 Task: open an excel sheet and write heading  Budget Tracker. Add Descriptions in a column and its values below  'Salary, Rent, Dining Out, Internet Bill, Groceries, Utilities Bill, Gas & Savings. 'Add Categories in next column and its values below  Income, Housing, Food, Utilities, Food, Utilities, Transportation & Savings. Add amount in next column and its values below  $2,500, $800, $100, $50, $200, $100, $100, $50 & $500. Add Dates in next column and its values below  2023-05-01, 2023-05-05, 2023-05-10, 2023-05-15, 2023-05-19, 2023-05-22, 2023-05-25 & 2023-05-30. Add Income/ Expense in next column and its values below  Income, Expense, Expense, Expense, Expense, Expense, Expense & IncomeSave page DashboardReceiptLog
Action: Mouse moved to (47, 133)
Screenshot: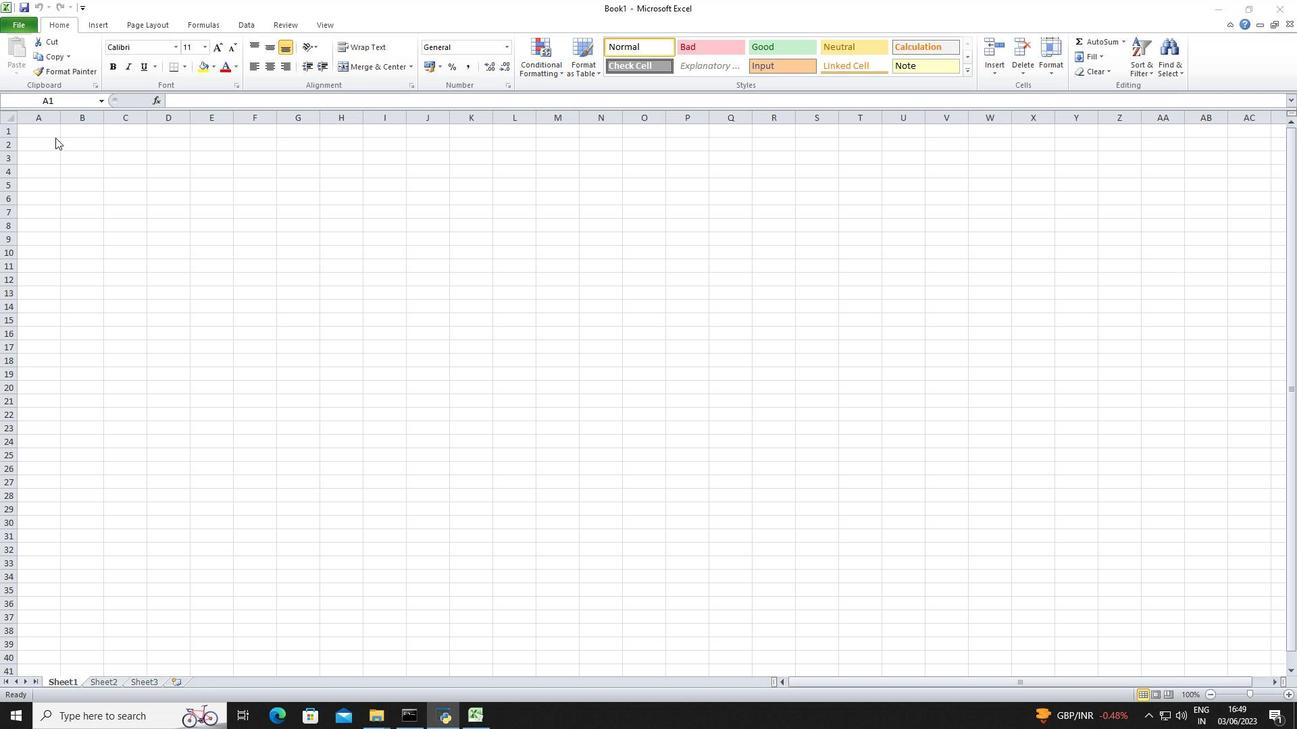 
Action: Mouse pressed left at (47, 133)
Screenshot: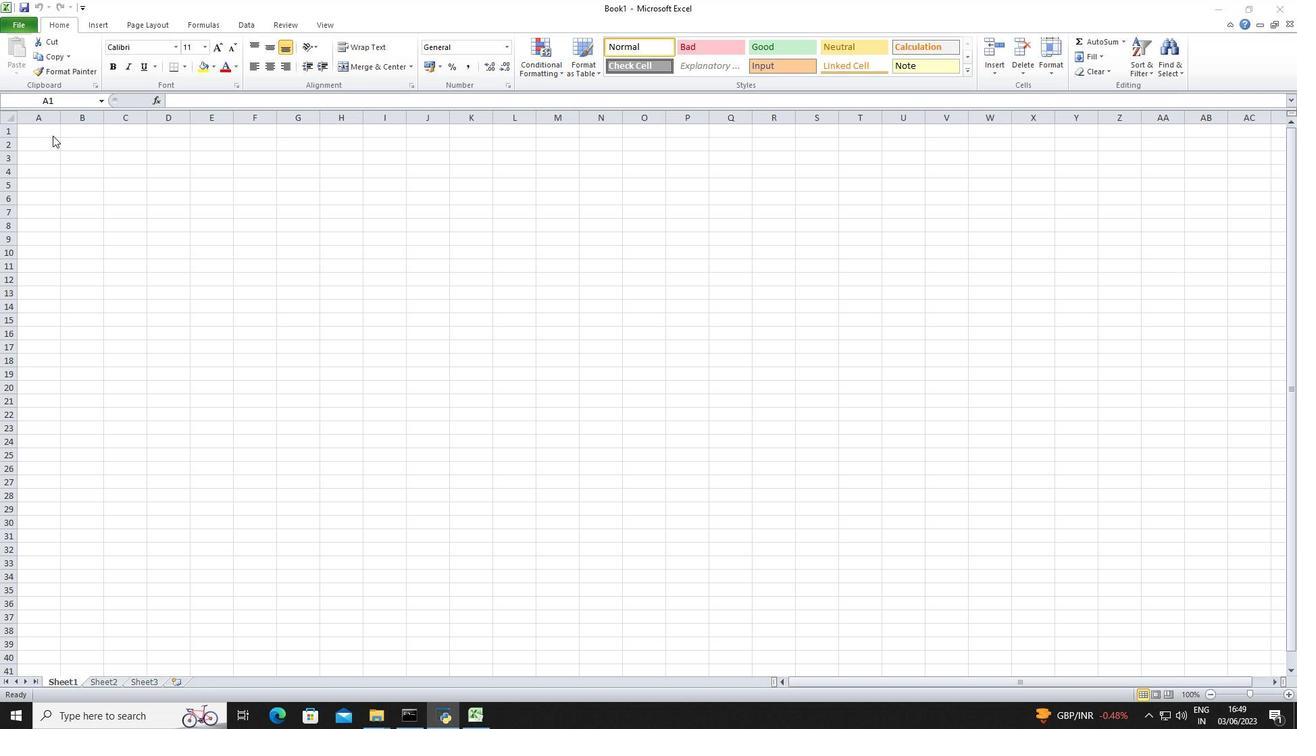 
Action: Key pressed <Key.shift>Budget<Key.space><Key.shift>Tracker<Key.down><Key.down><Key.shift>Descriptions<Key.down><Key.shift><Key.shift>Salary<Key.enter><Key.shift><Key.shift><Key.shift><Key.shift><Key.shift><Key.shift><Key.shift><Key.shift><Key.shift><Key.shift><Key.shift><Key.shift><Key.shift><Key.shift><Key.shift><Key.shift><Key.shift><Key.shift>Rent<Key.enter><Key.shift><Key.shift><Key.shift>Dining<Key.space><Key.shift>out<Key.backspace><Key.backspace><Key.backspace><Key.shift>Out<Key.enter><Key.shift>Internet<Key.space><Key.shift>Bill<Key.enter><Key.shift>Groceries<Key.enter><Key.shift>Utilities<Key.space><Key.shift>Bill<Key.enter><Key.shift><Key.shift><Key.shift>Gas<Key.enter><Key.shift>Savings<Key.down><Key.right><Key.right><Key.up><Key.up><Key.up><Key.up><Key.up><Key.up><Key.up><Key.up><Key.up><Key.shift>Amount<Key.down>2500<Key.down>800<Key.down>100<Key.down>50<Key.down>200<Key.down>100<Key.down>100<Key.down>50<Key.down>500<Key.up><Key.up><Key.down><Key.down><Key.backspace><Key.up><Key.right><Key.up><Key.up><Key.up><Key.up><Key.up><Key.up><Key.up><Key.right><Key.up><Key.shift>Dates
Screenshot: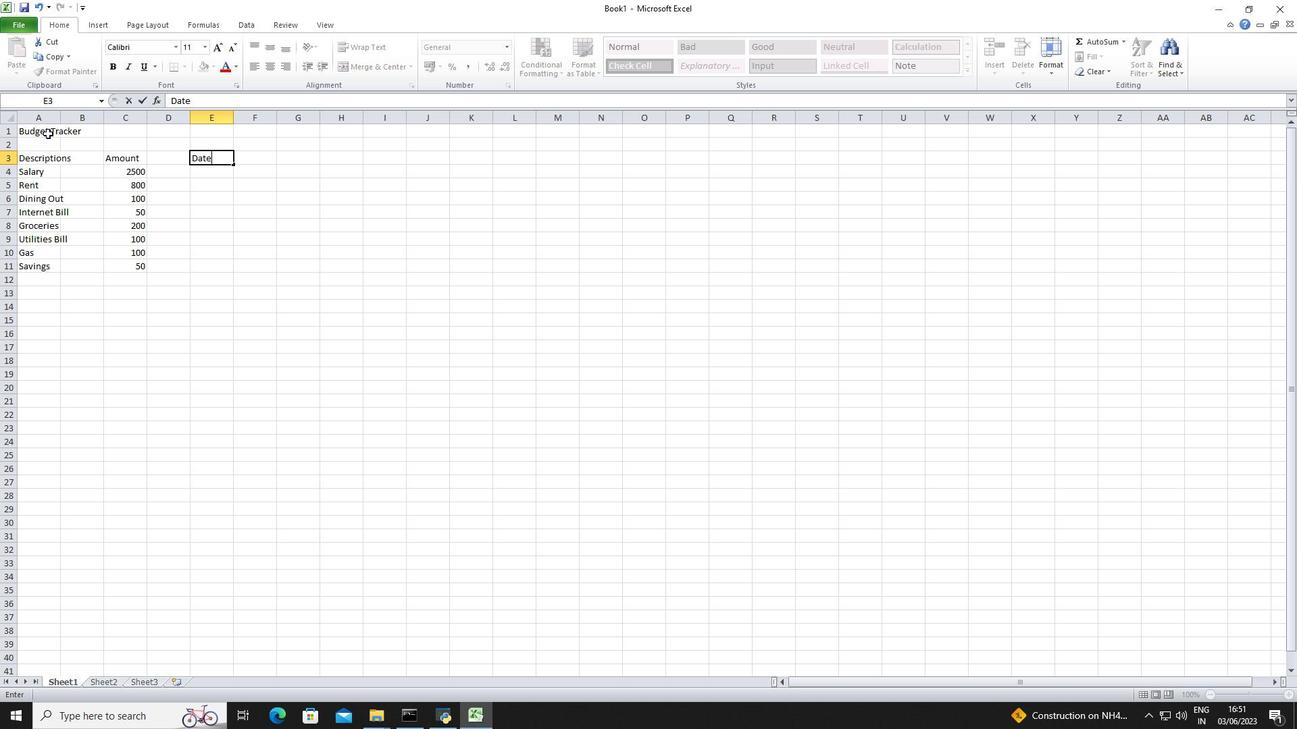 
Action: Mouse moved to (115, 171)
Screenshot: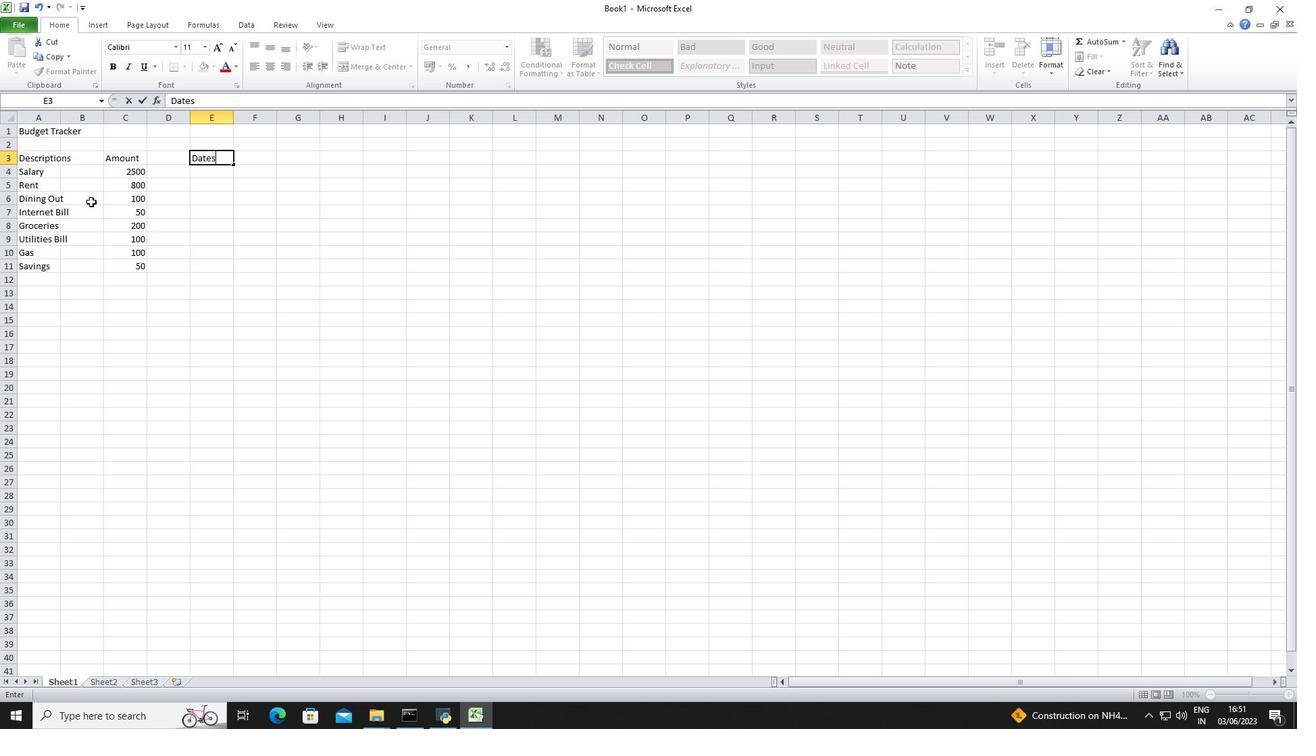 
Action: Mouse pressed left at (115, 171)
Screenshot: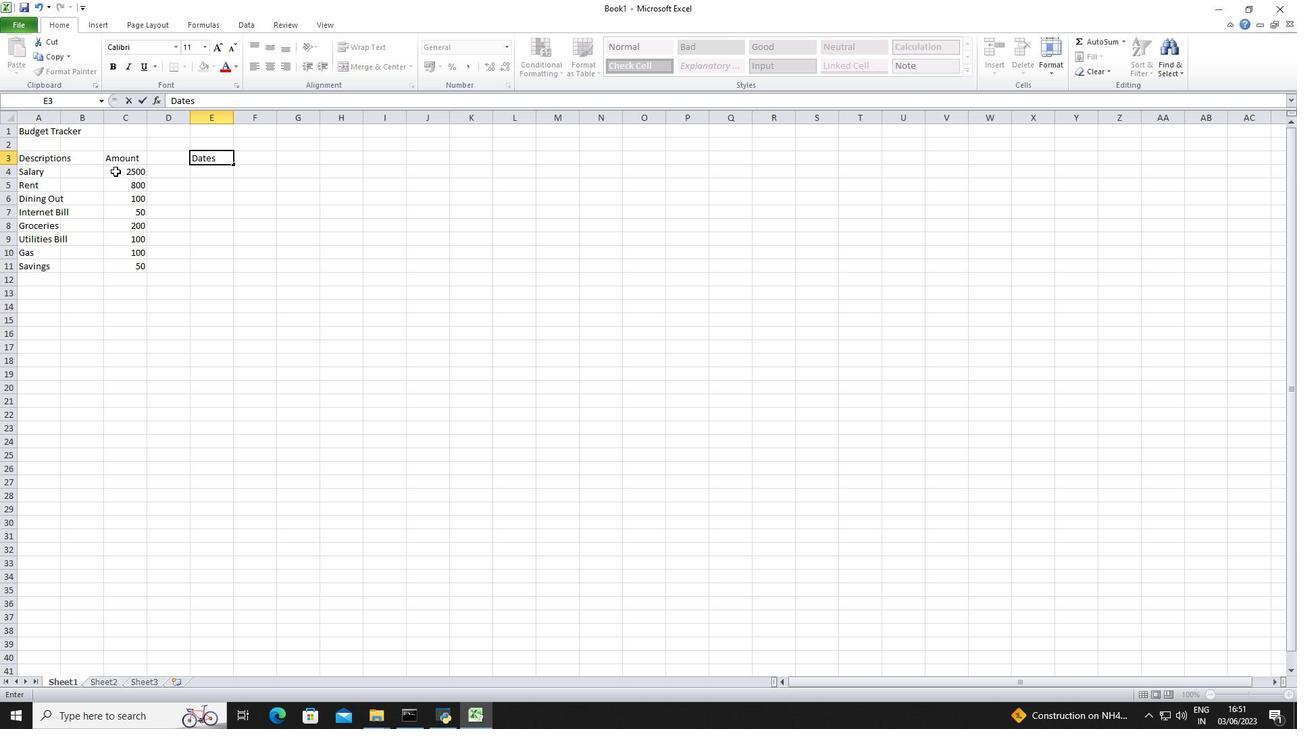 
Action: Mouse moved to (506, 47)
Screenshot: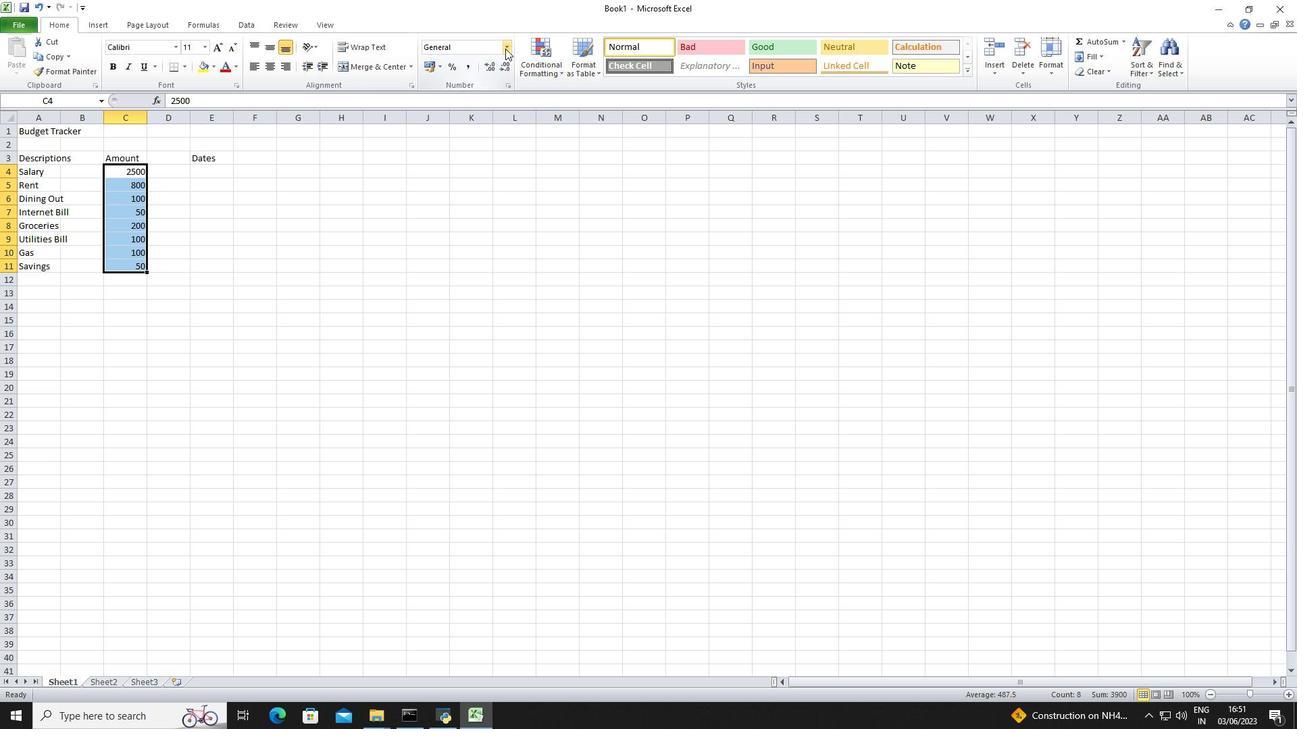 
Action: Mouse pressed left at (506, 47)
Screenshot: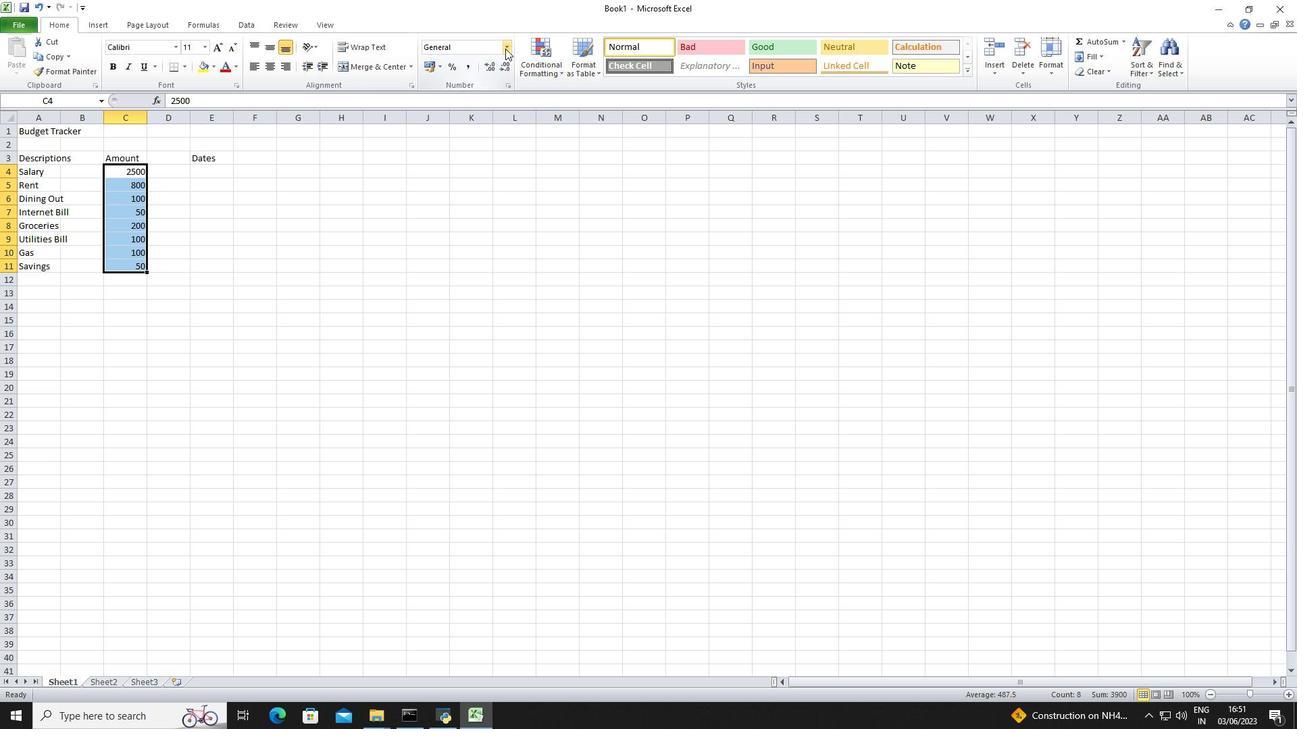 
Action: Mouse moved to (493, 384)
Screenshot: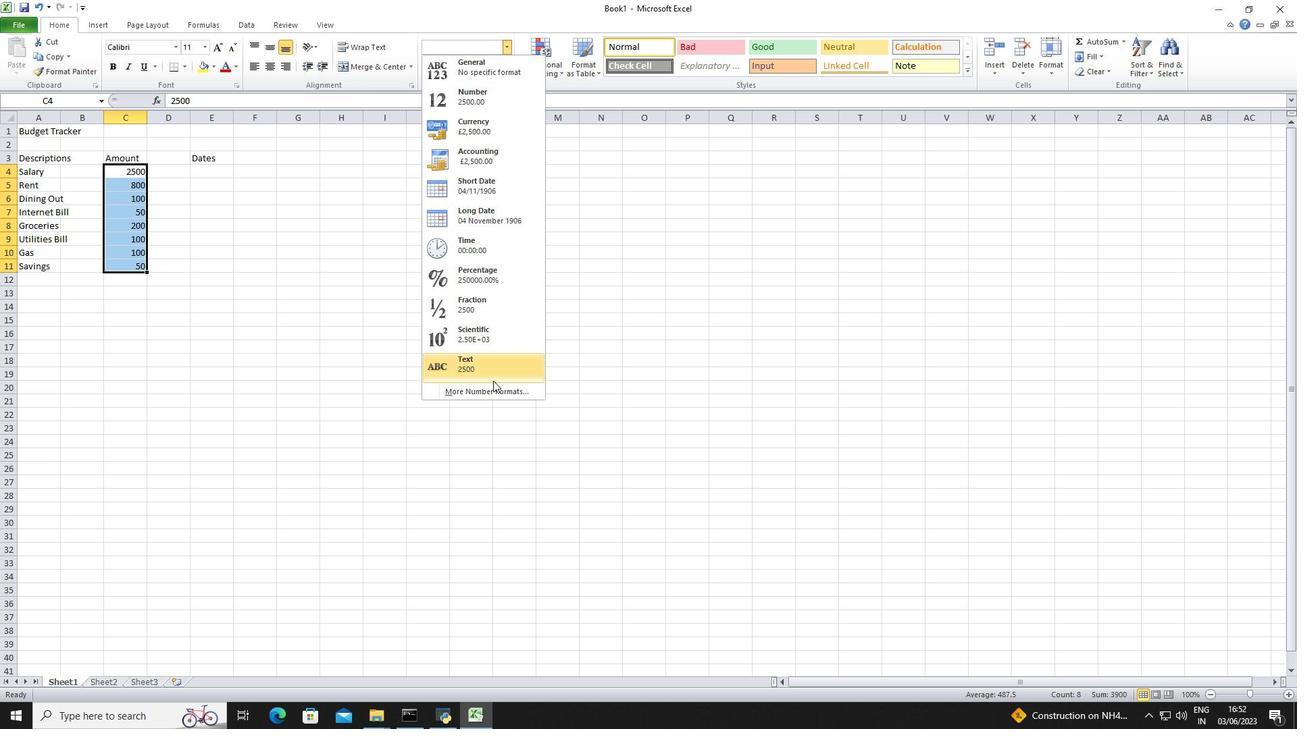 
Action: Mouse pressed left at (493, 384)
Screenshot: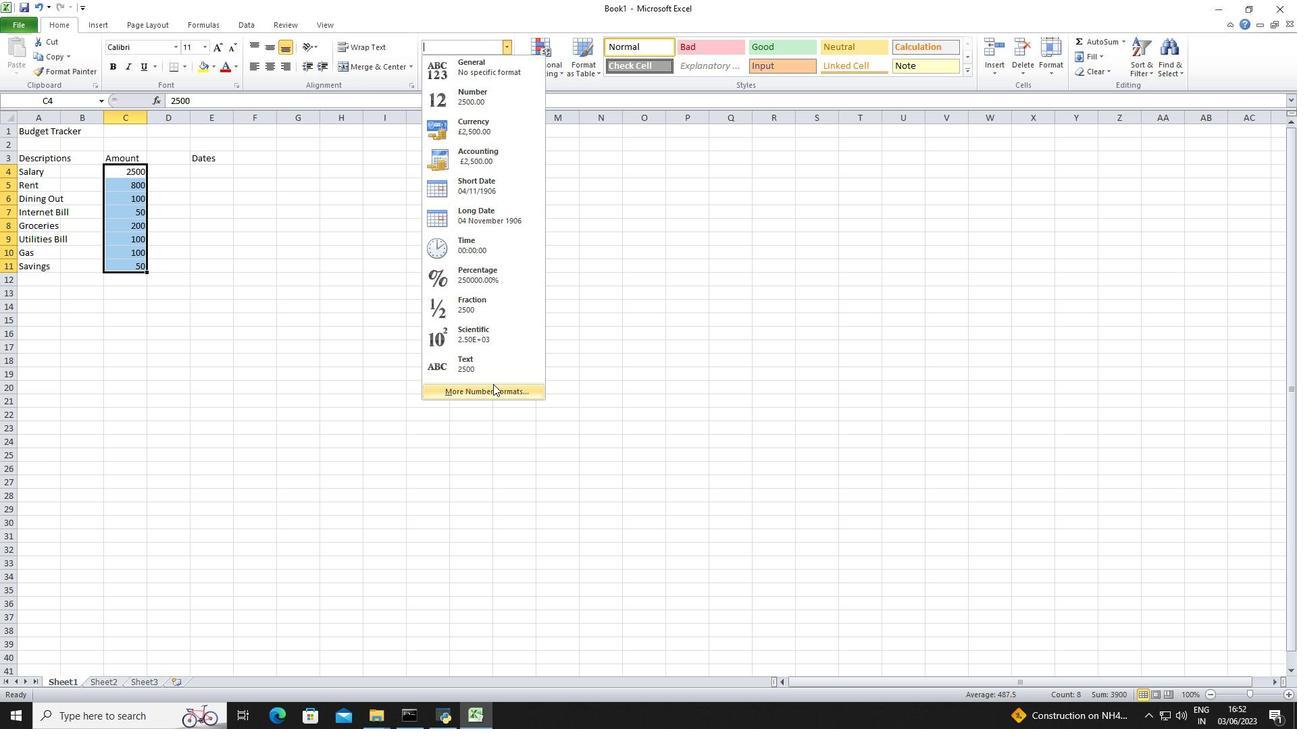 
Action: Mouse moved to (189, 251)
Screenshot: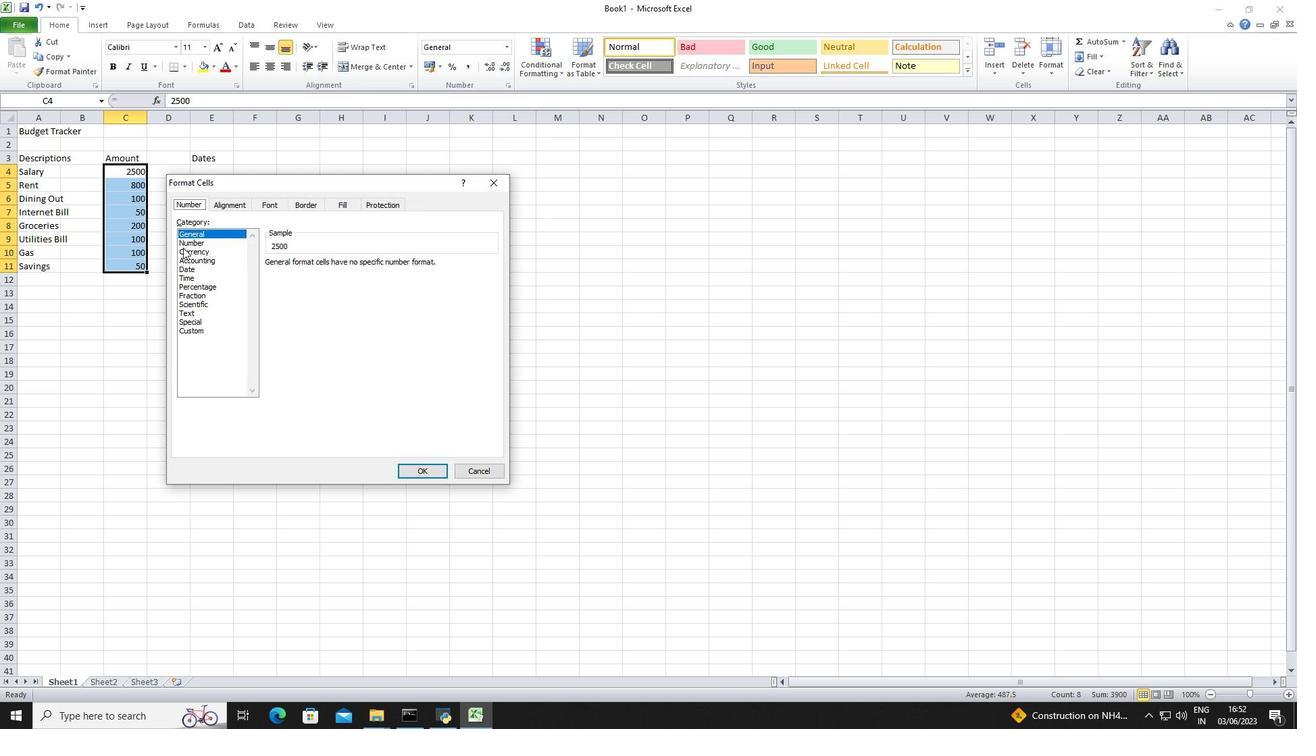 
Action: Mouse pressed left at (189, 251)
Screenshot: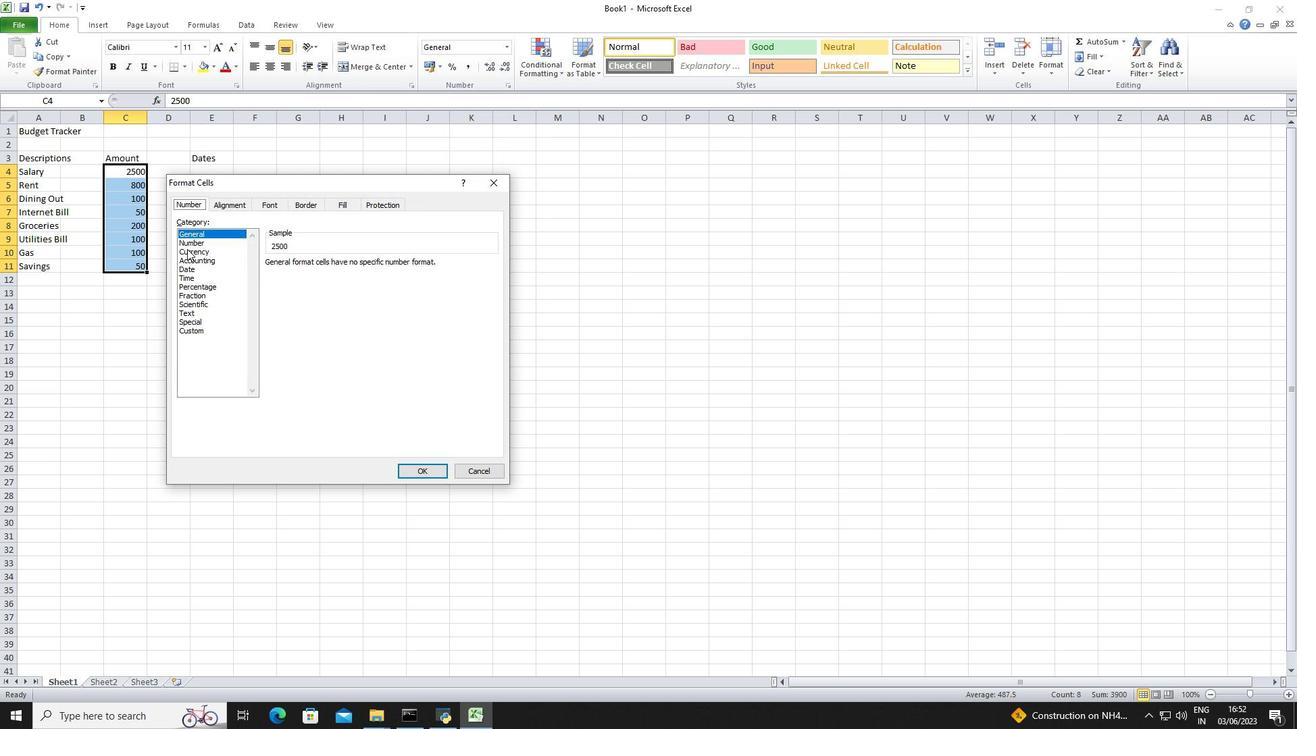 
Action: Mouse moved to (354, 266)
Screenshot: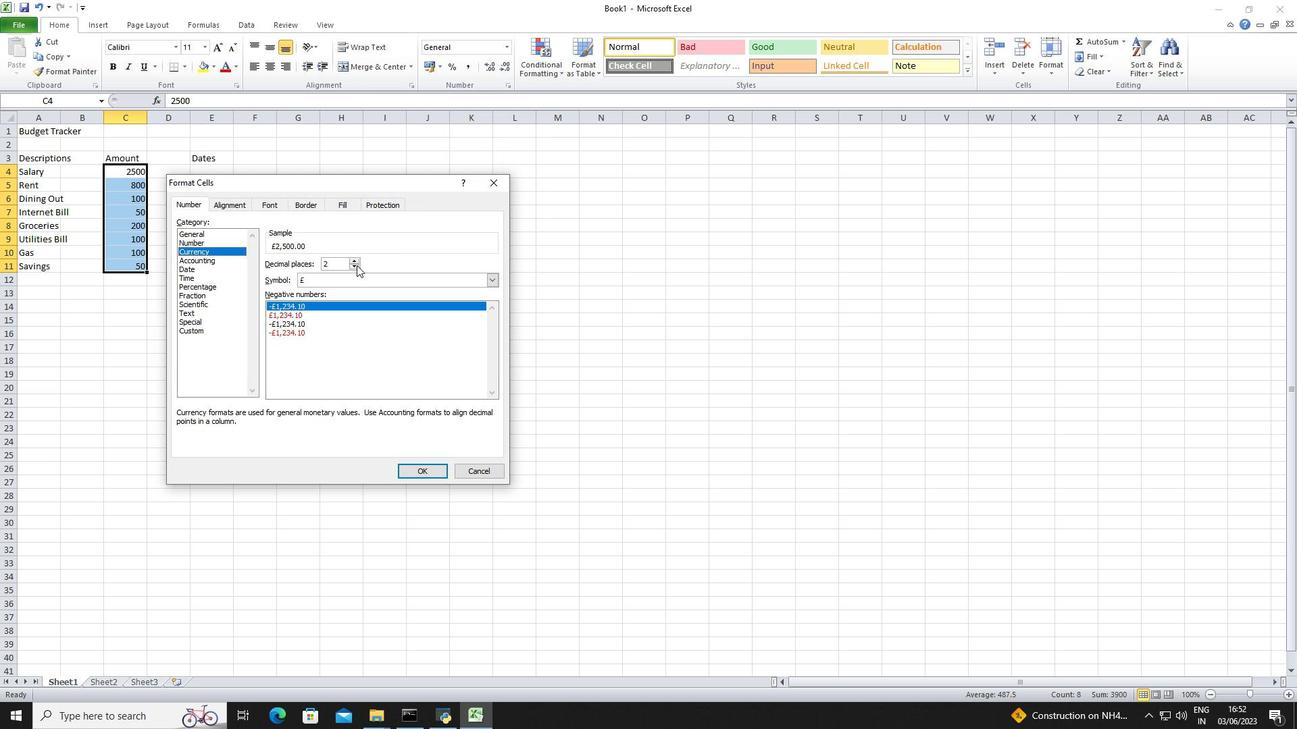 
Action: Mouse pressed left at (354, 266)
Screenshot: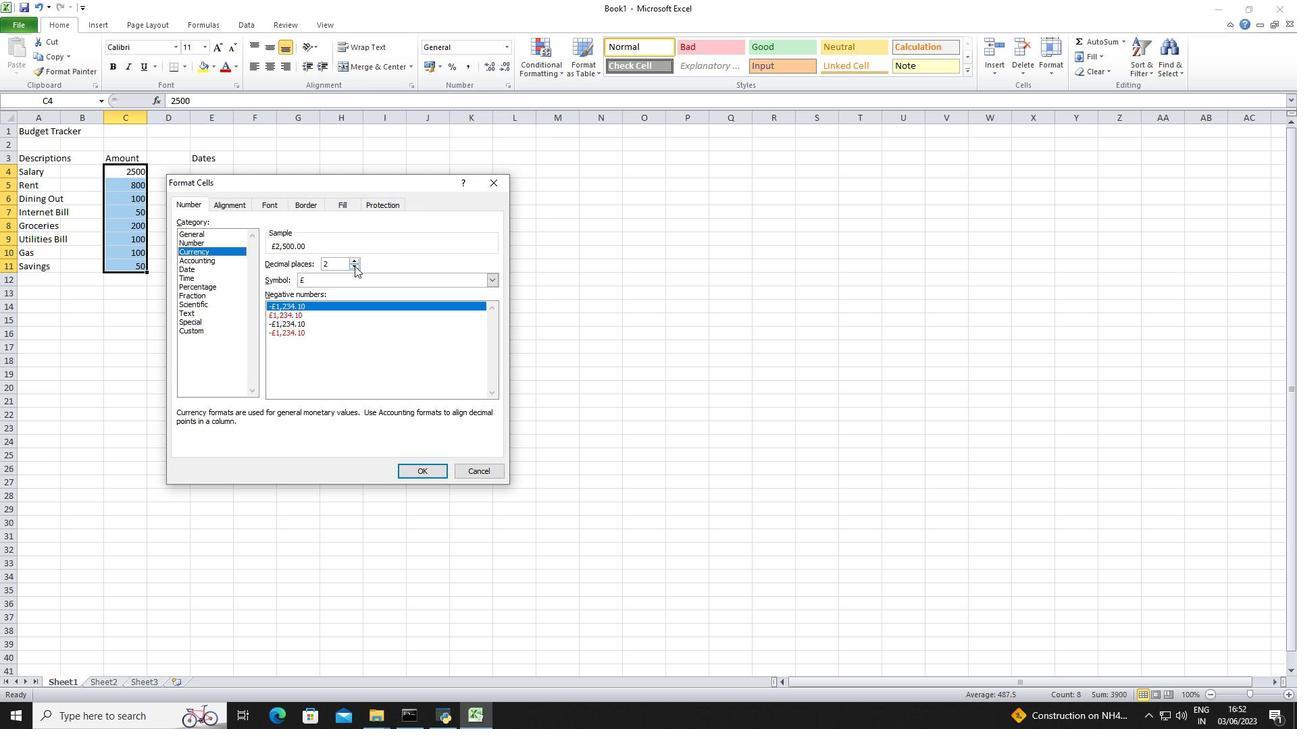 
Action: Mouse pressed left at (354, 266)
Screenshot: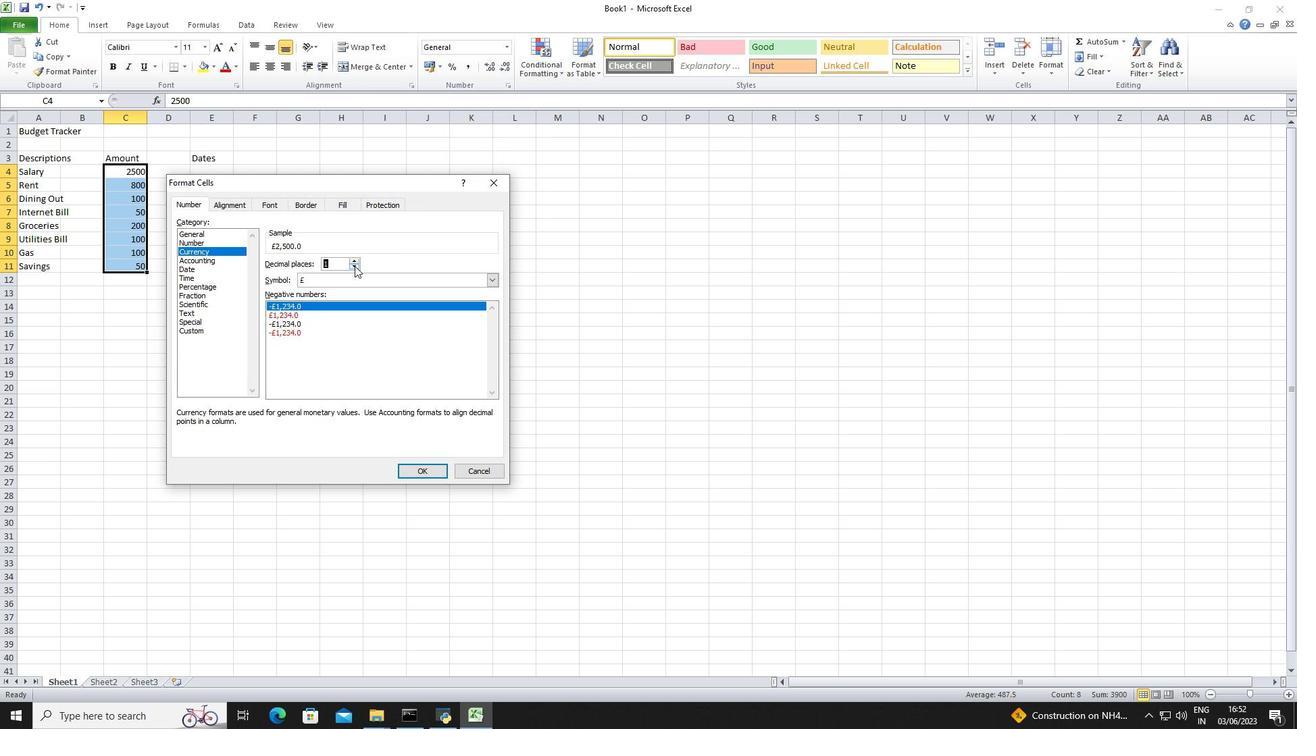 
Action: Mouse moved to (355, 280)
Screenshot: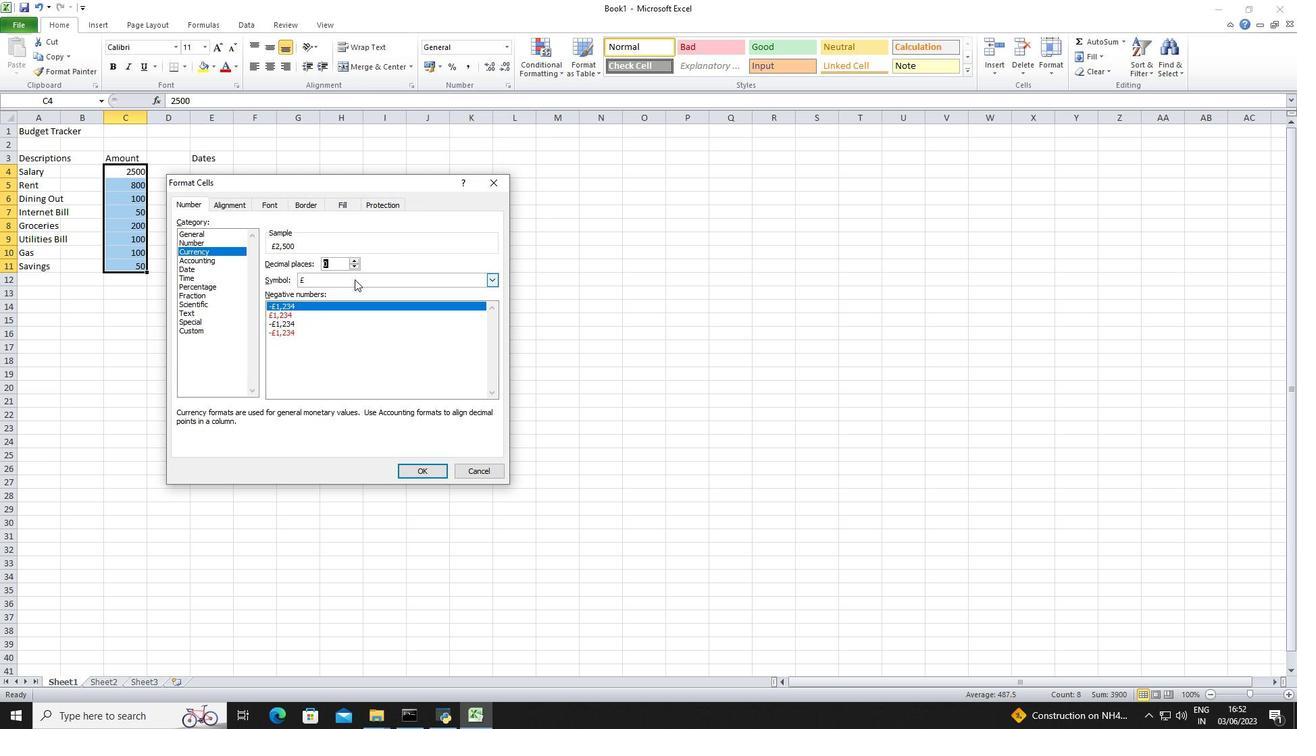 
Action: Mouse pressed left at (355, 280)
Screenshot: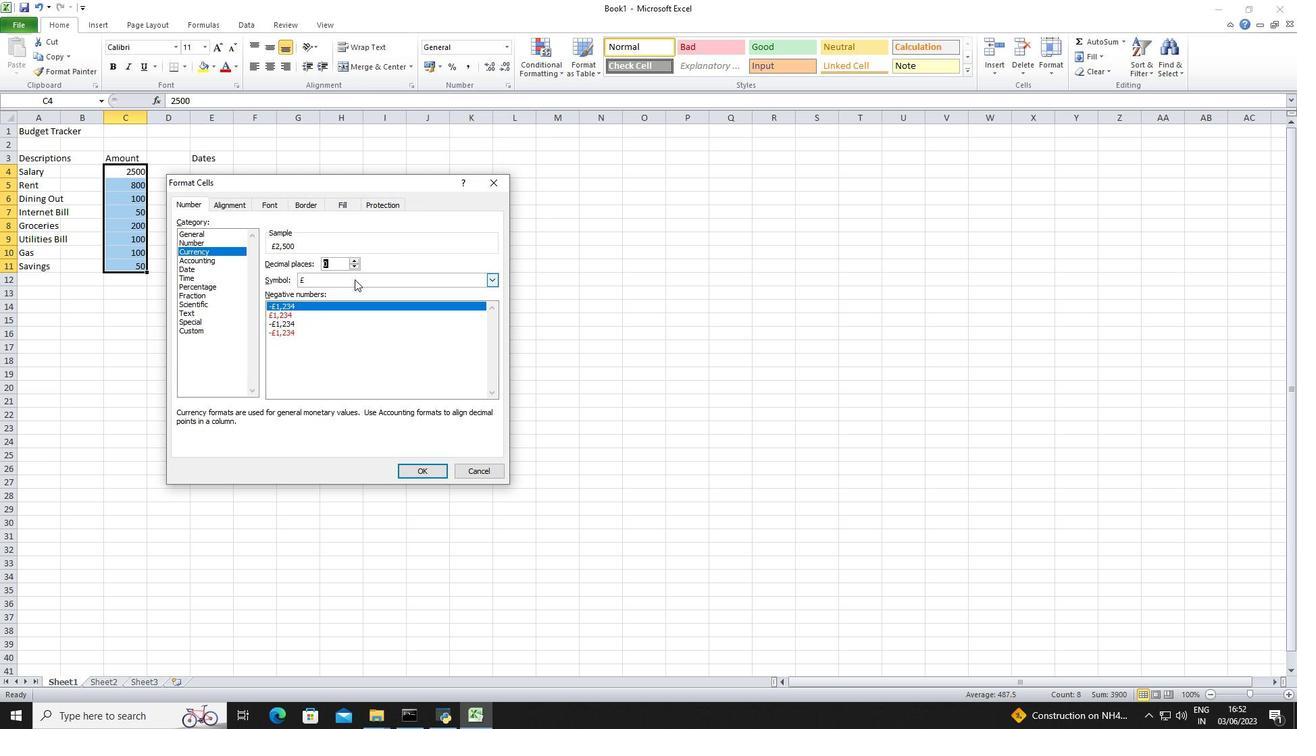 
Action: Mouse moved to (358, 312)
Screenshot: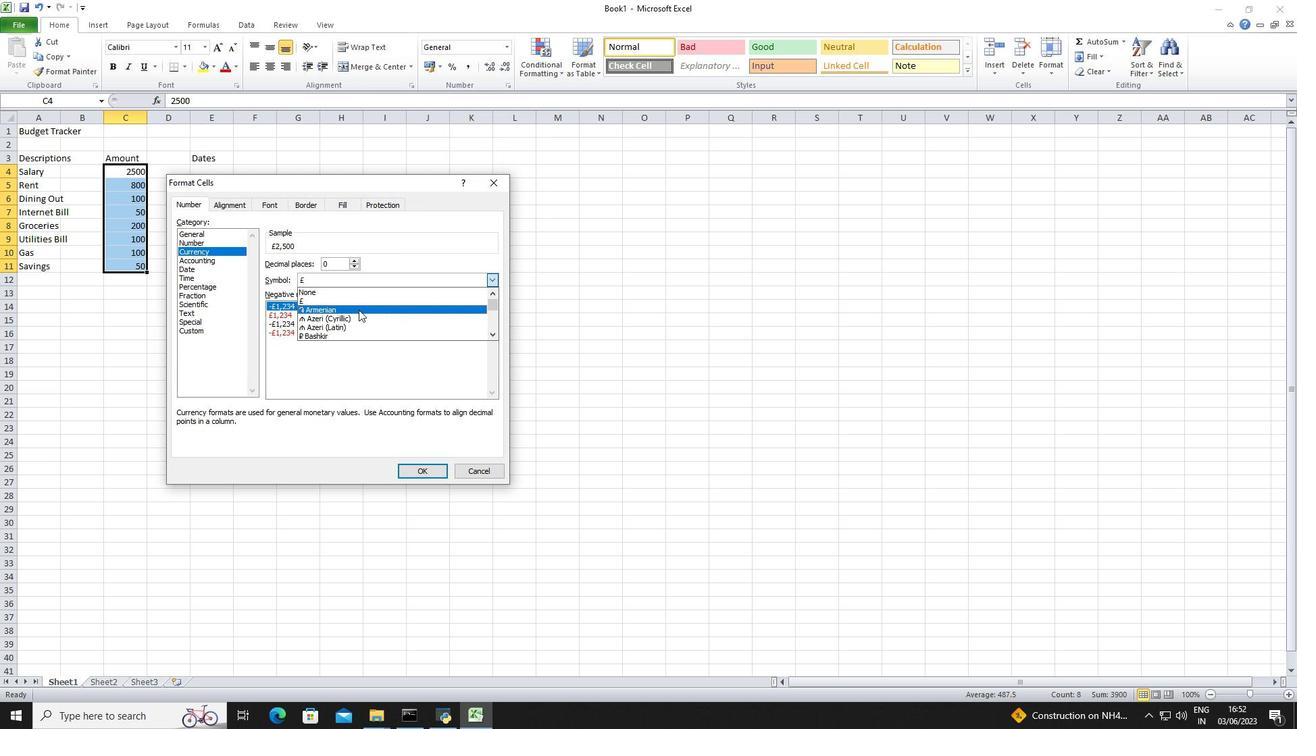 
Action: Mouse scrolled (358, 311) with delta (0, 0)
Screenshot: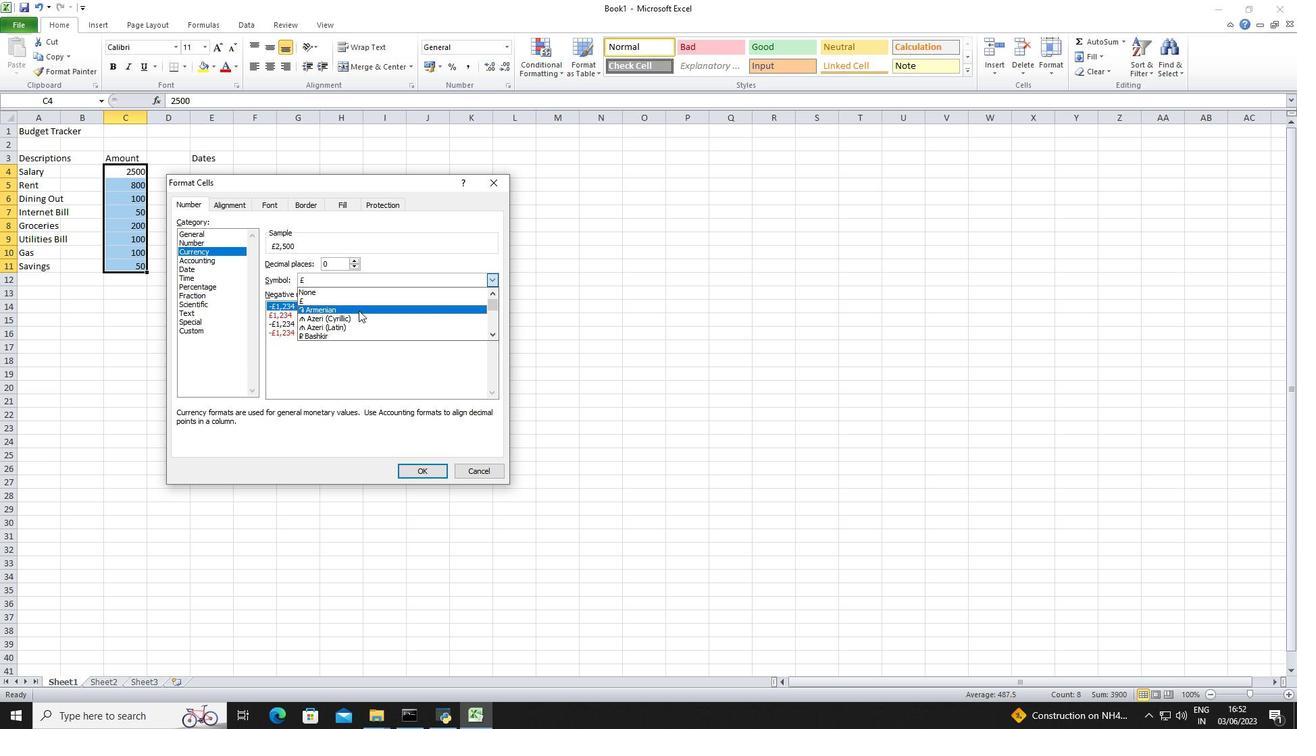 
Action: Mouse scrolled (358, 311) with delta (0, 0)
Screenshot: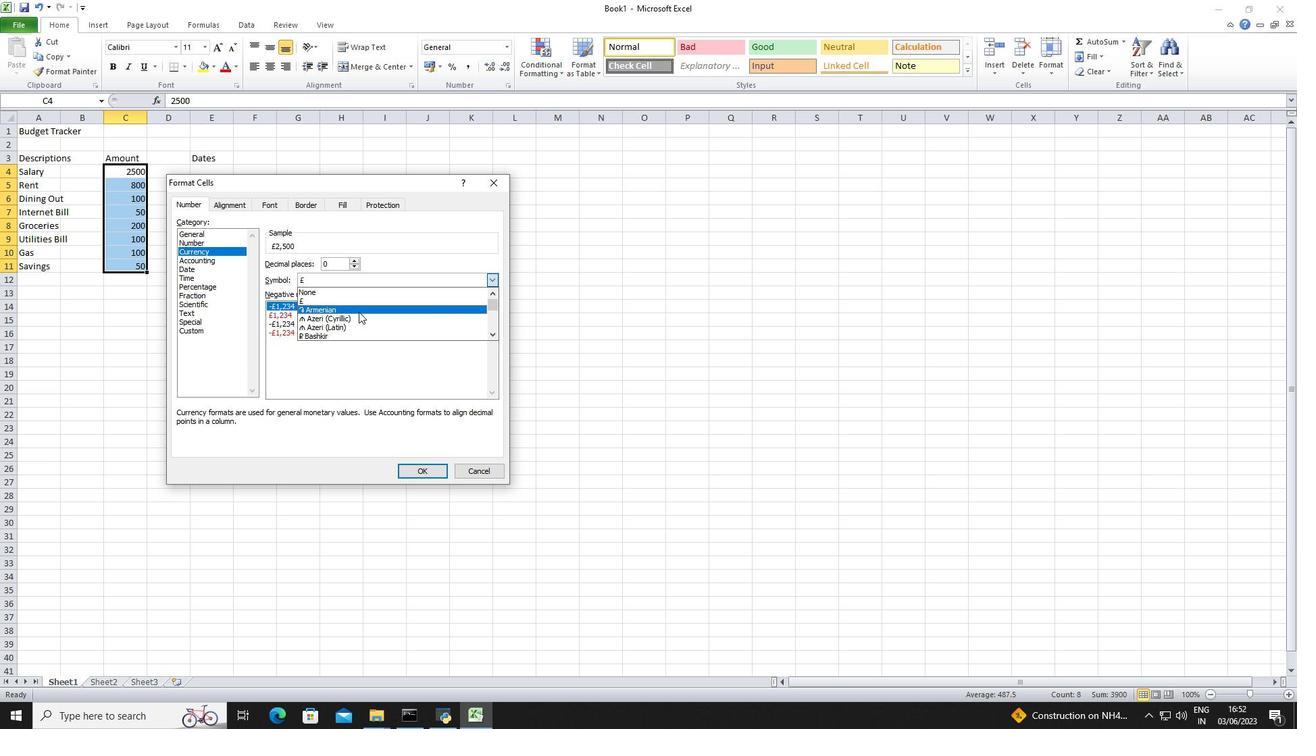 
Action: Mouse scrolled (358, 311) with delta (0, 0)
Screenshot: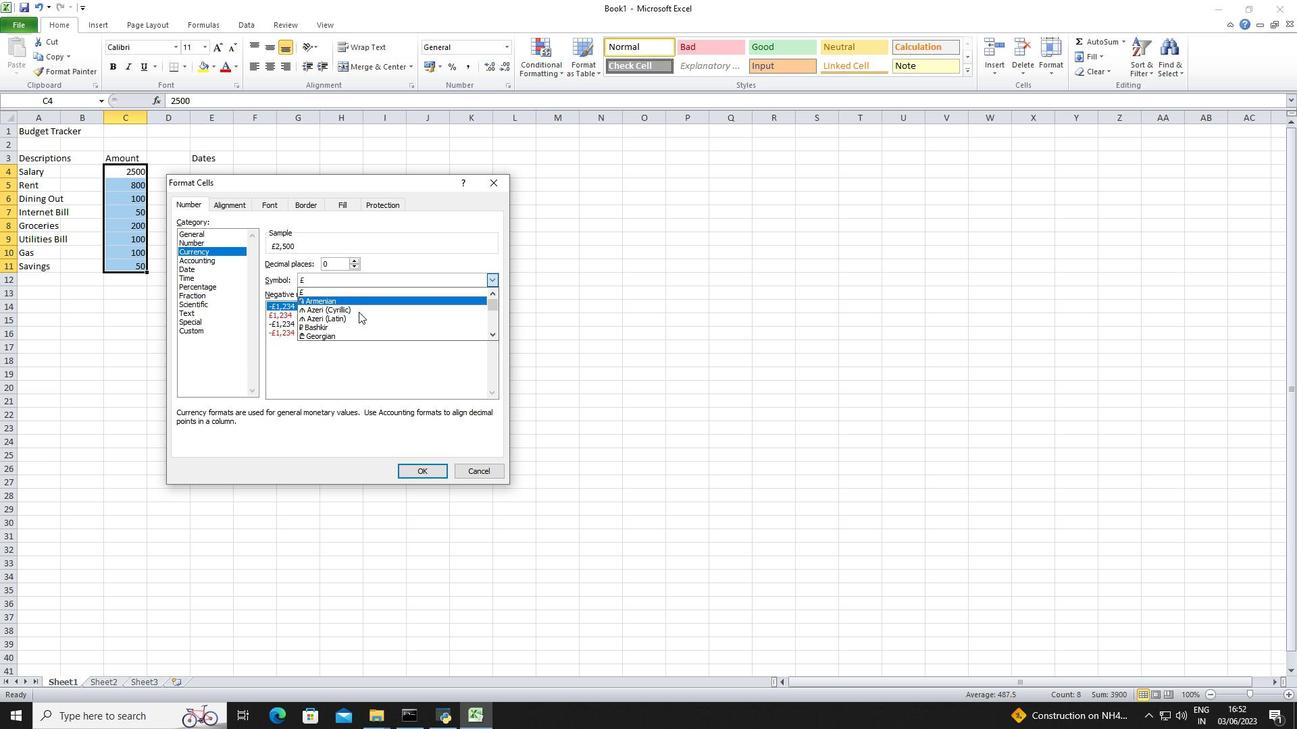 
Action: Mouse scrolled (358, 311) with delta (0, 0)
Screenshot: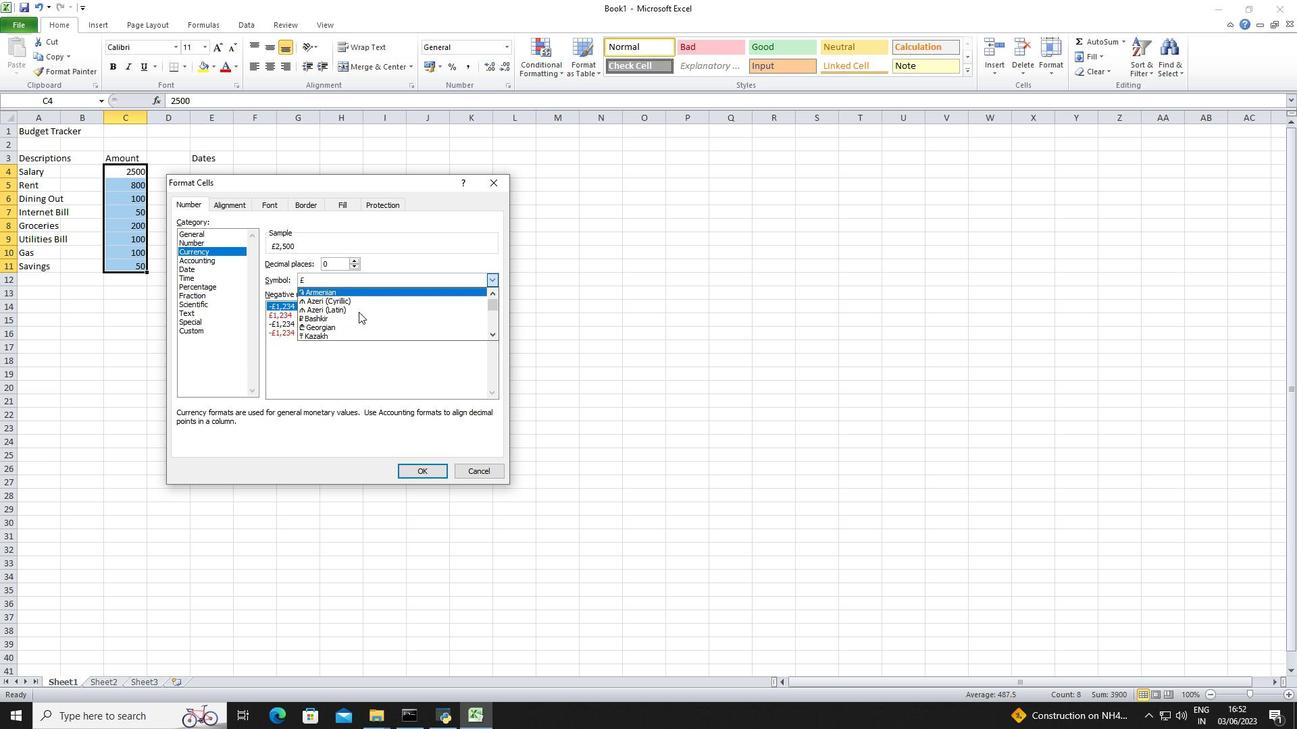 
Action: Mouse scrolled (358, 311) with delta (0, 0)
Screenshot: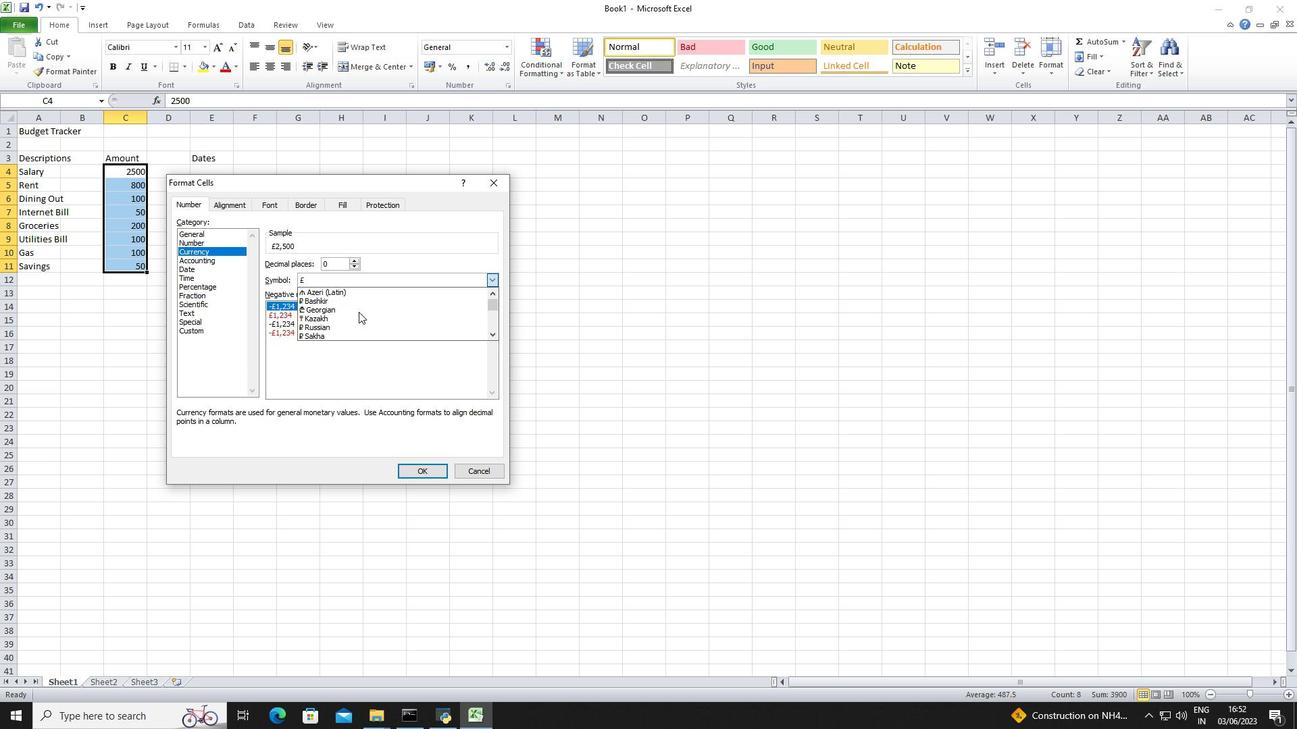 
Action: Mouse scrolled (358, 311) with delta (0, 0)
Screenshot: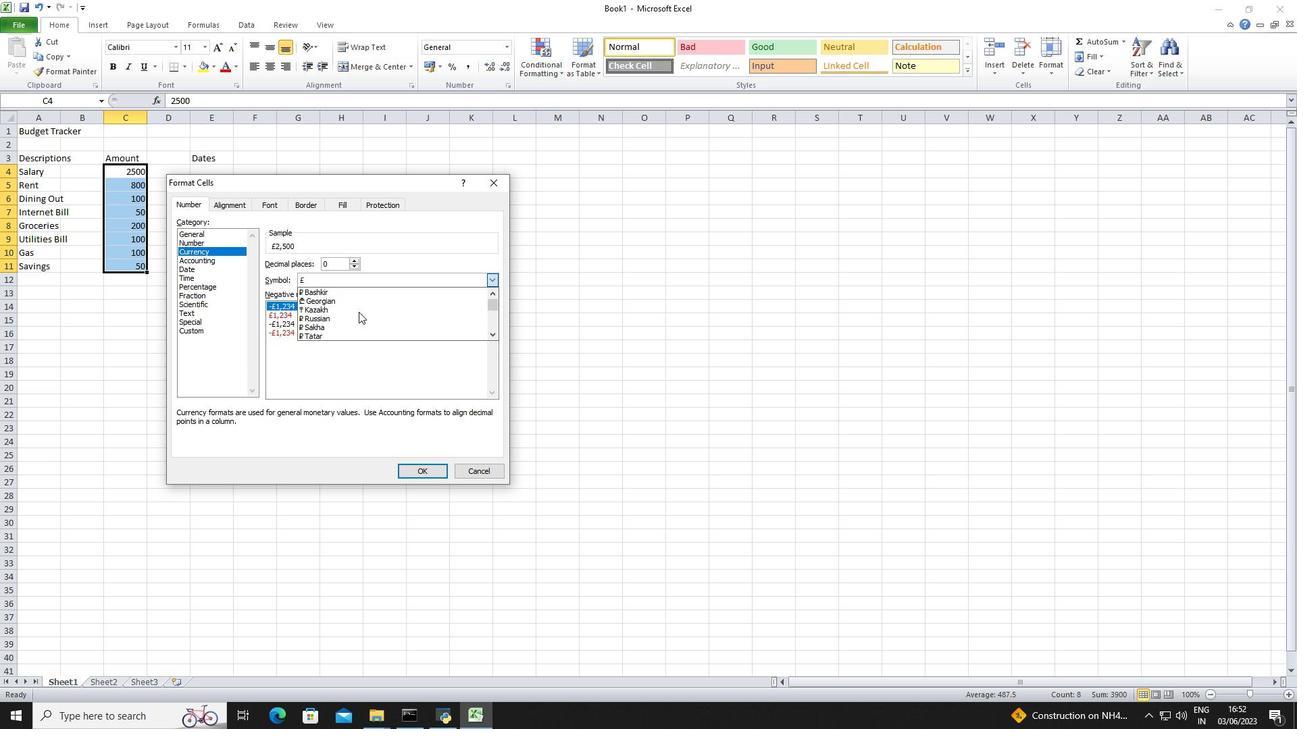 
Action: Mouse scrolled (358, 311) with delta (0, 0)
Screenshot: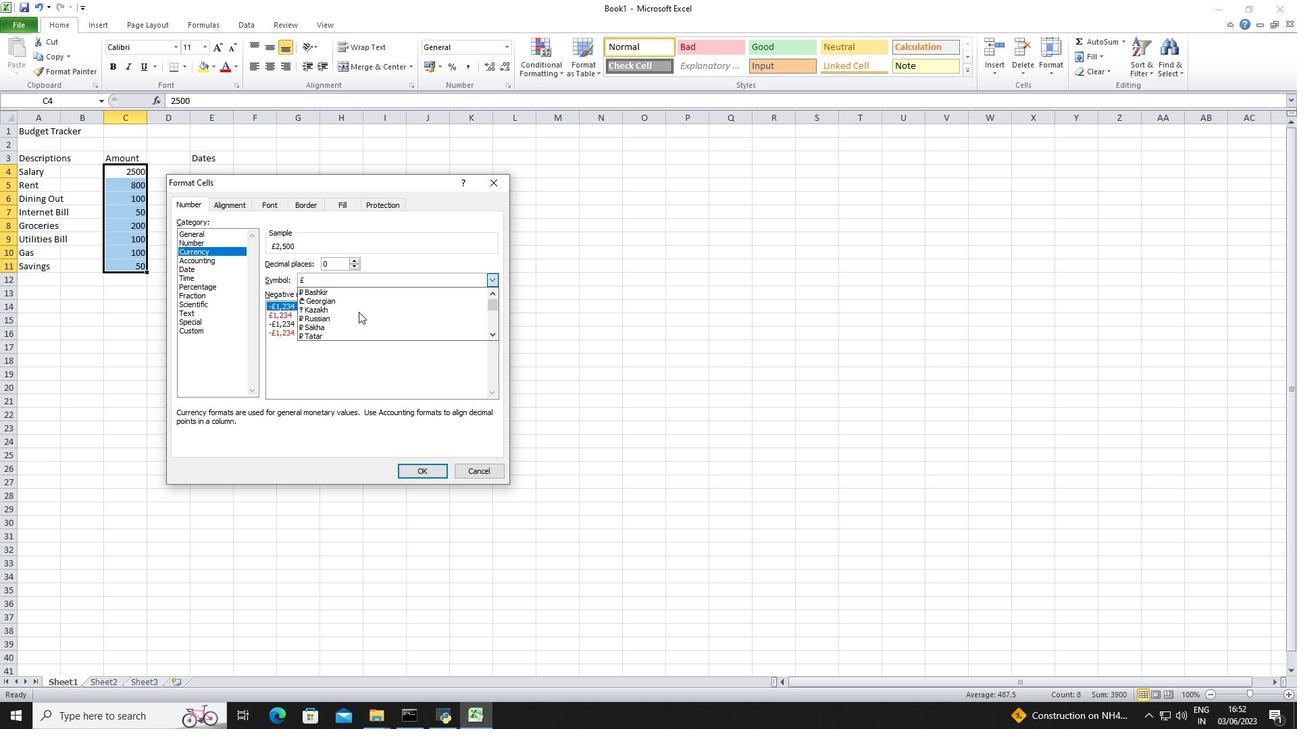 
Action: Mouse moved to (358, 312)
Screenshot: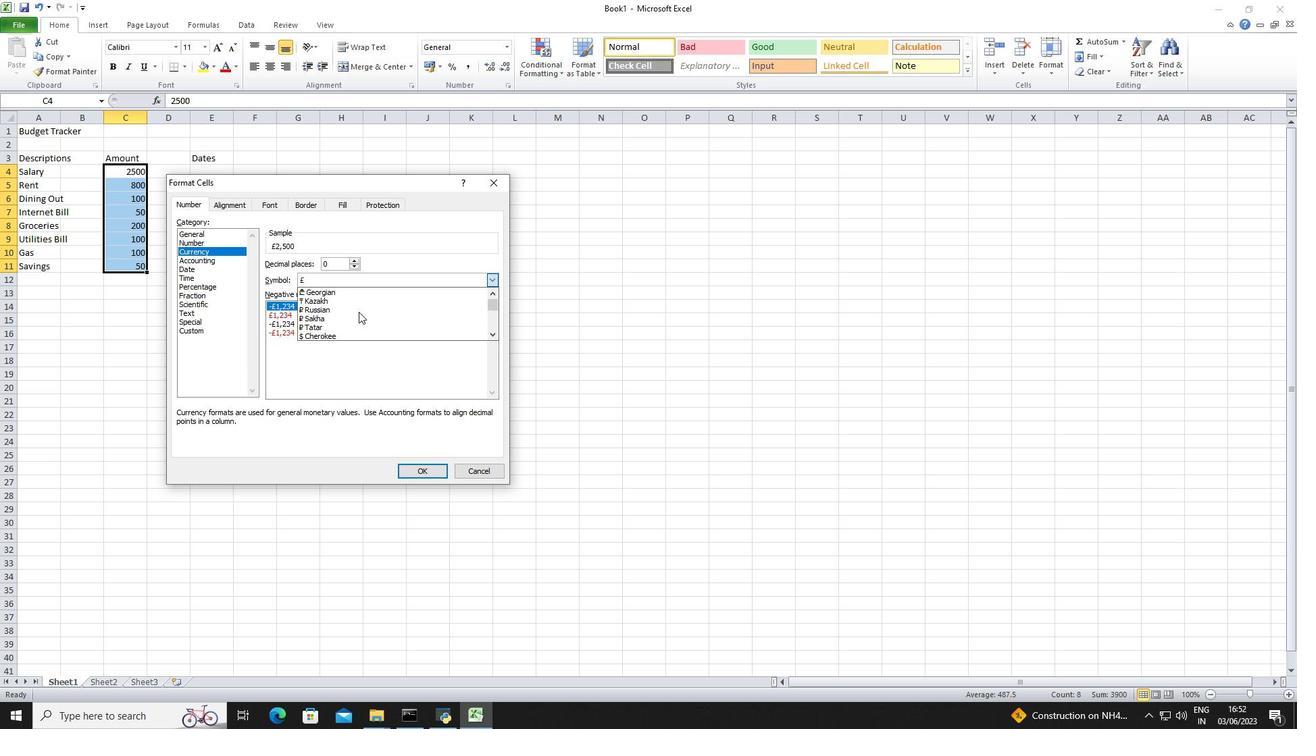 
Action: Mouse scrolled (358, 311) with delta (0, 0)
Screenshot: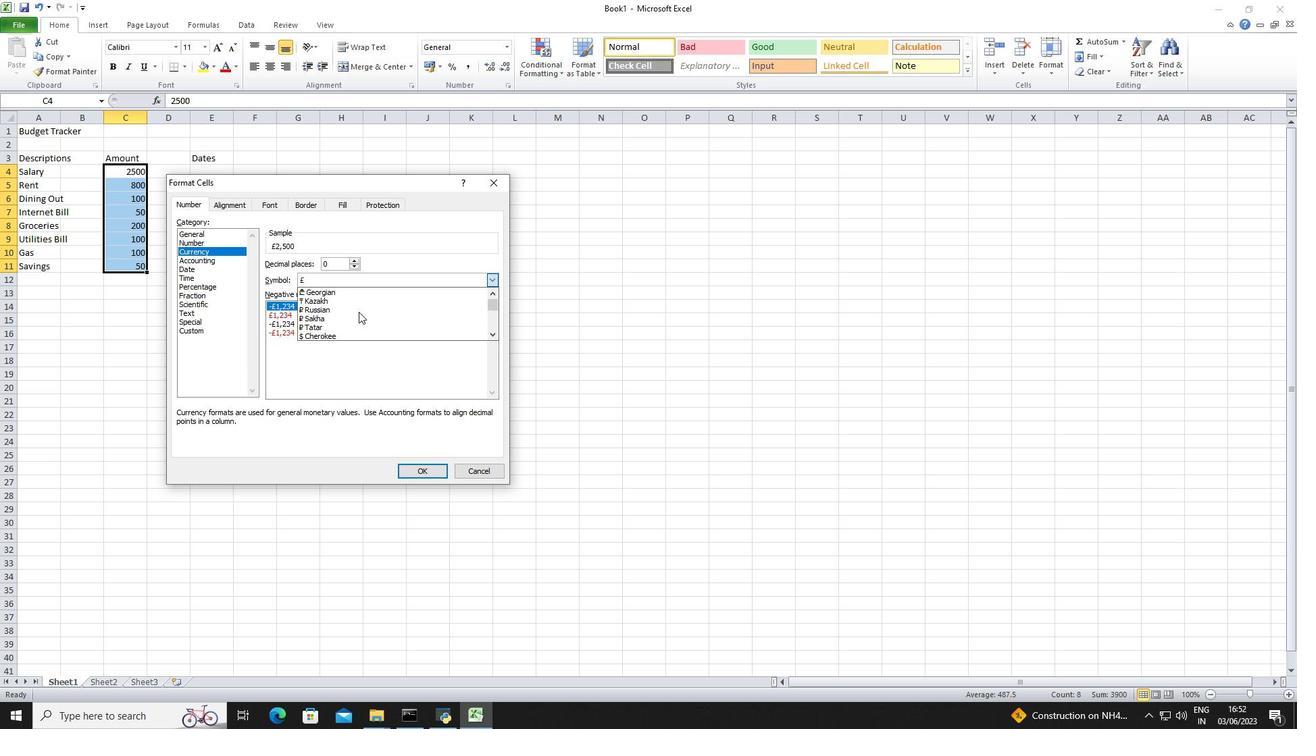 
Action: Mouse scrolled (358, 311) with delta (0, 0)
Screenshot: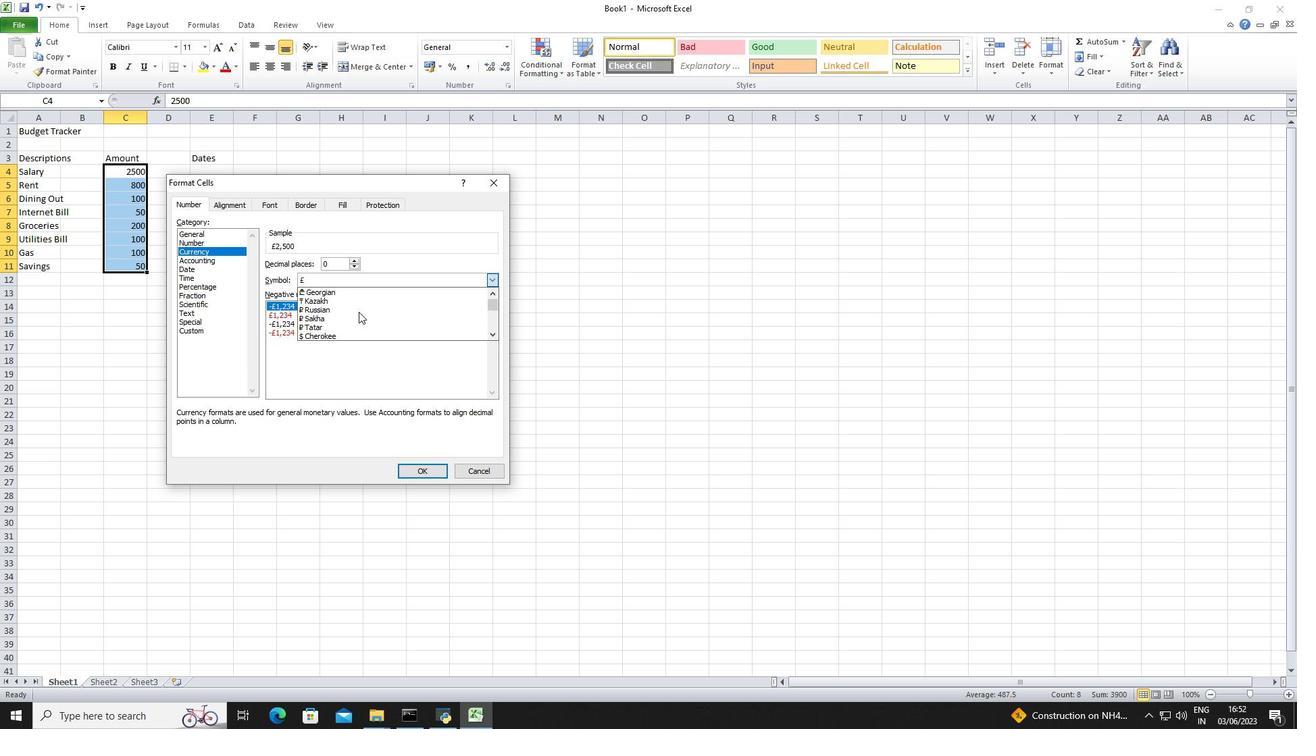 
Action: Mouse scrolled (358, 311) with delta (0, 0)
Screenshot: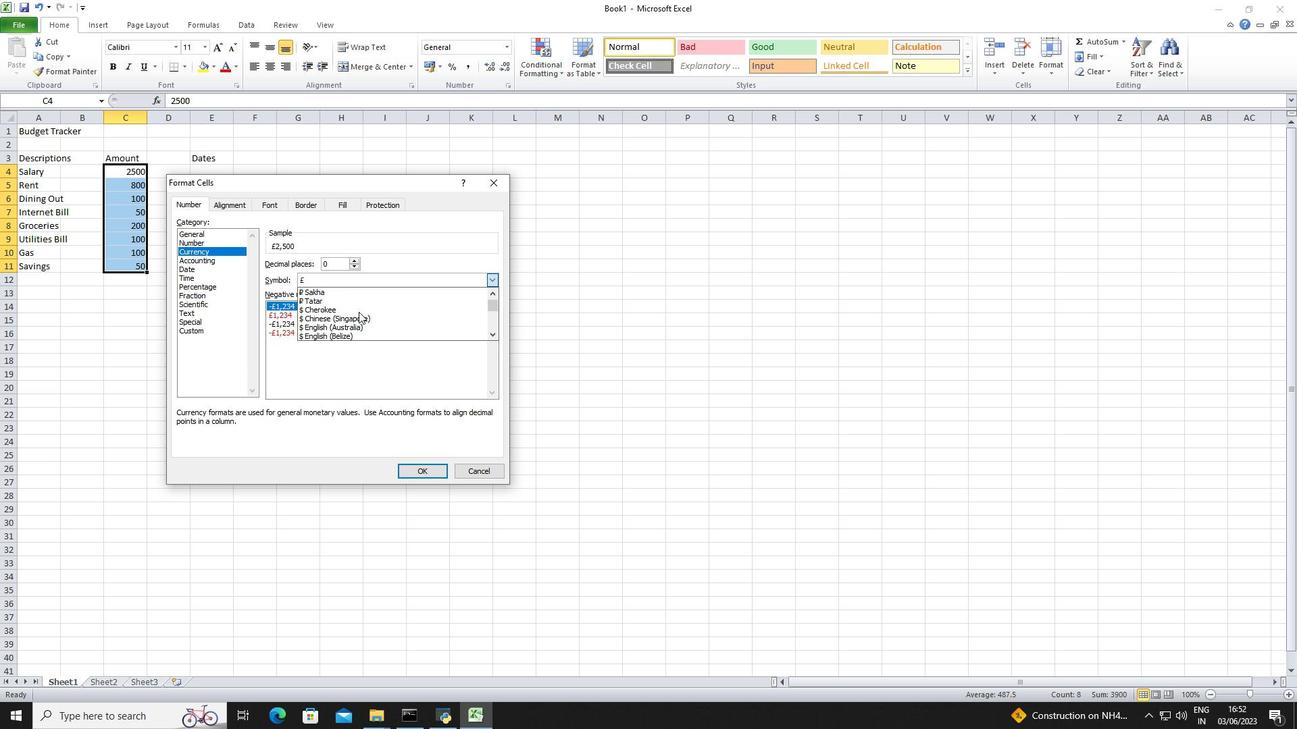 
Action: Mouse moved to (359, 317)
Screenshot: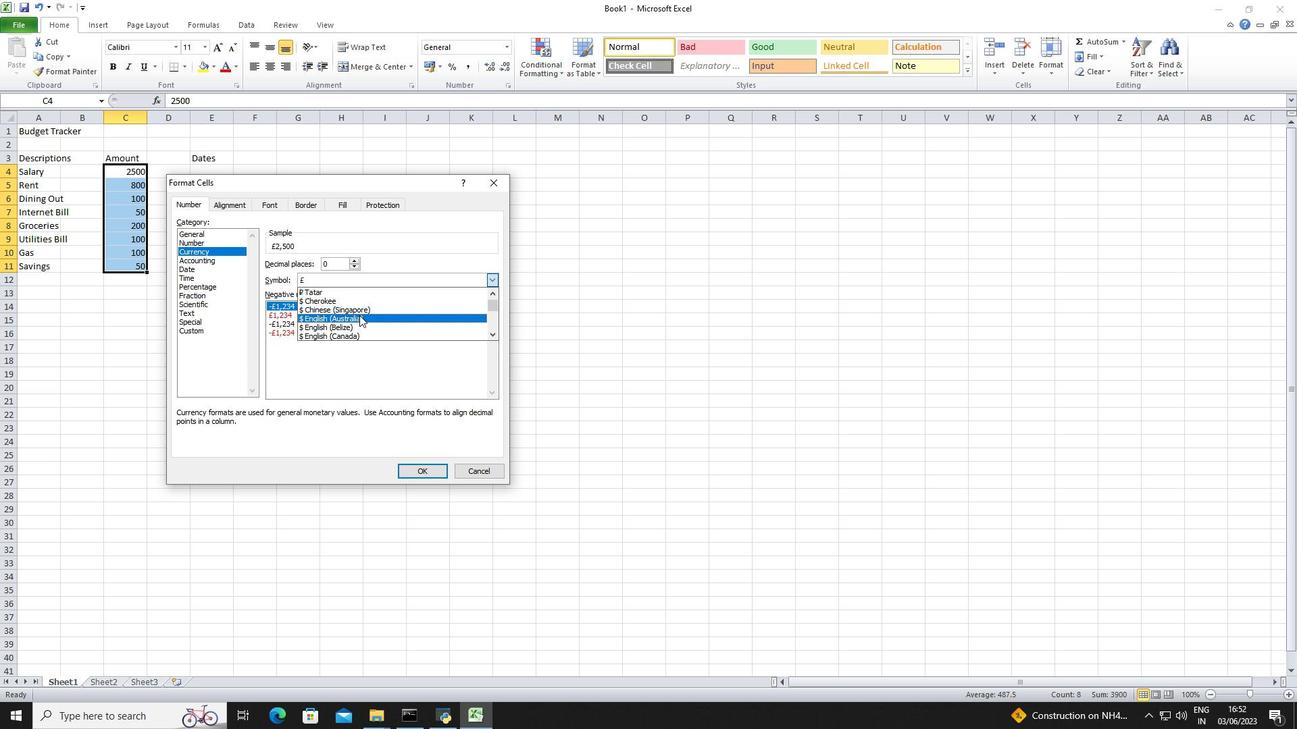 
Action: Mouse pressed left at (359, 317)
Screenshot: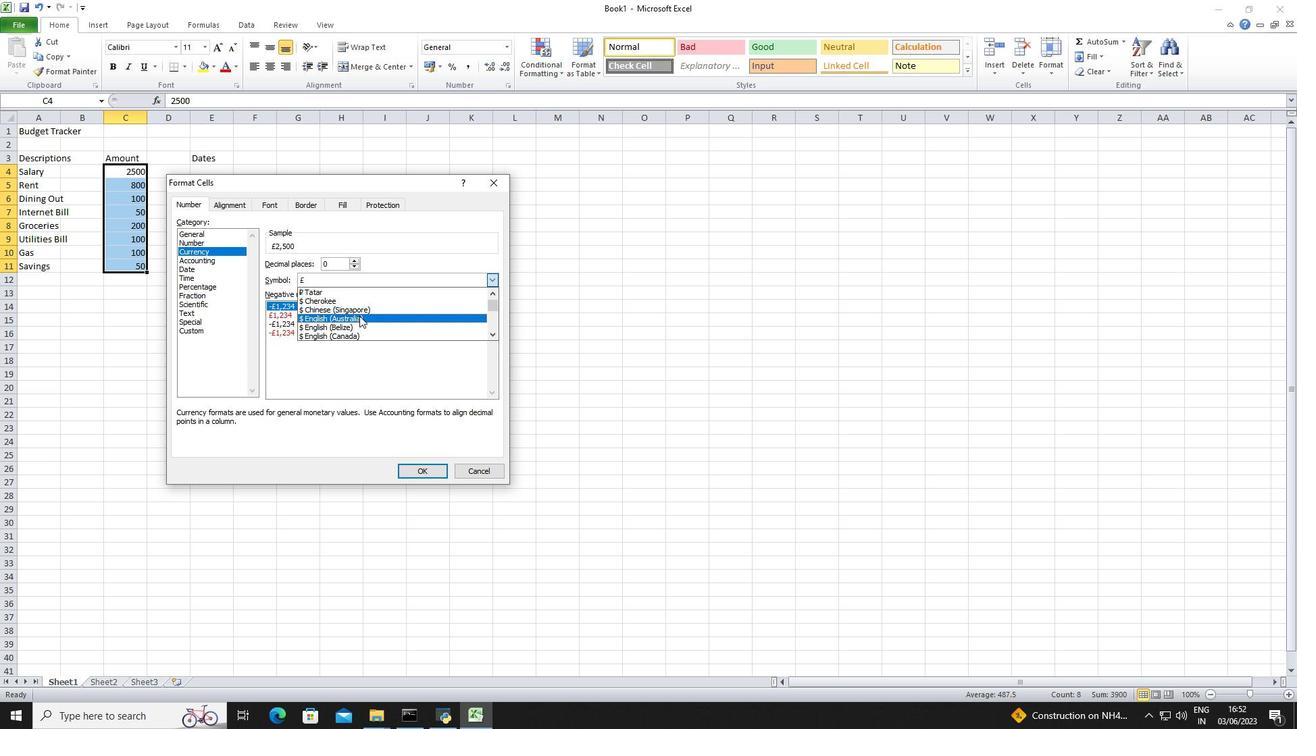 
Action: Mouse moved to (424, 470)
Screenshot: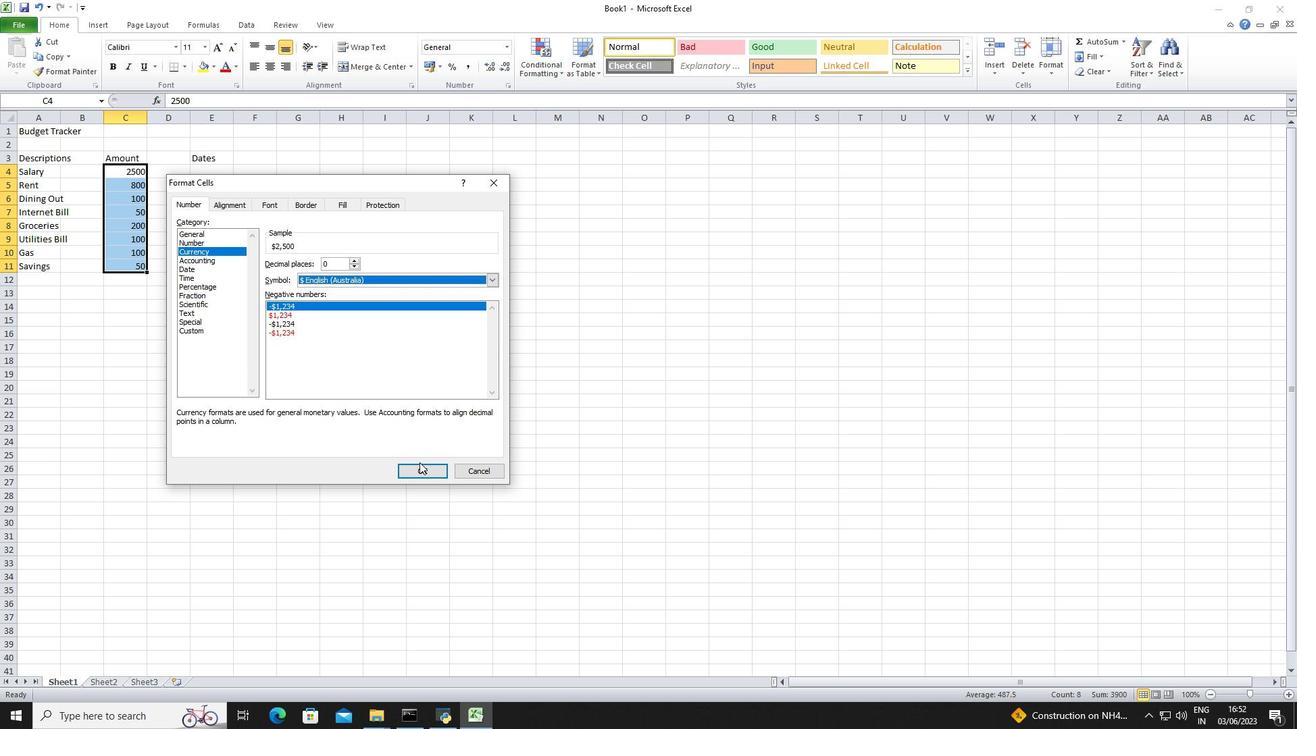 
Action: Mouse pressed left at (424, 470)
Screenshot: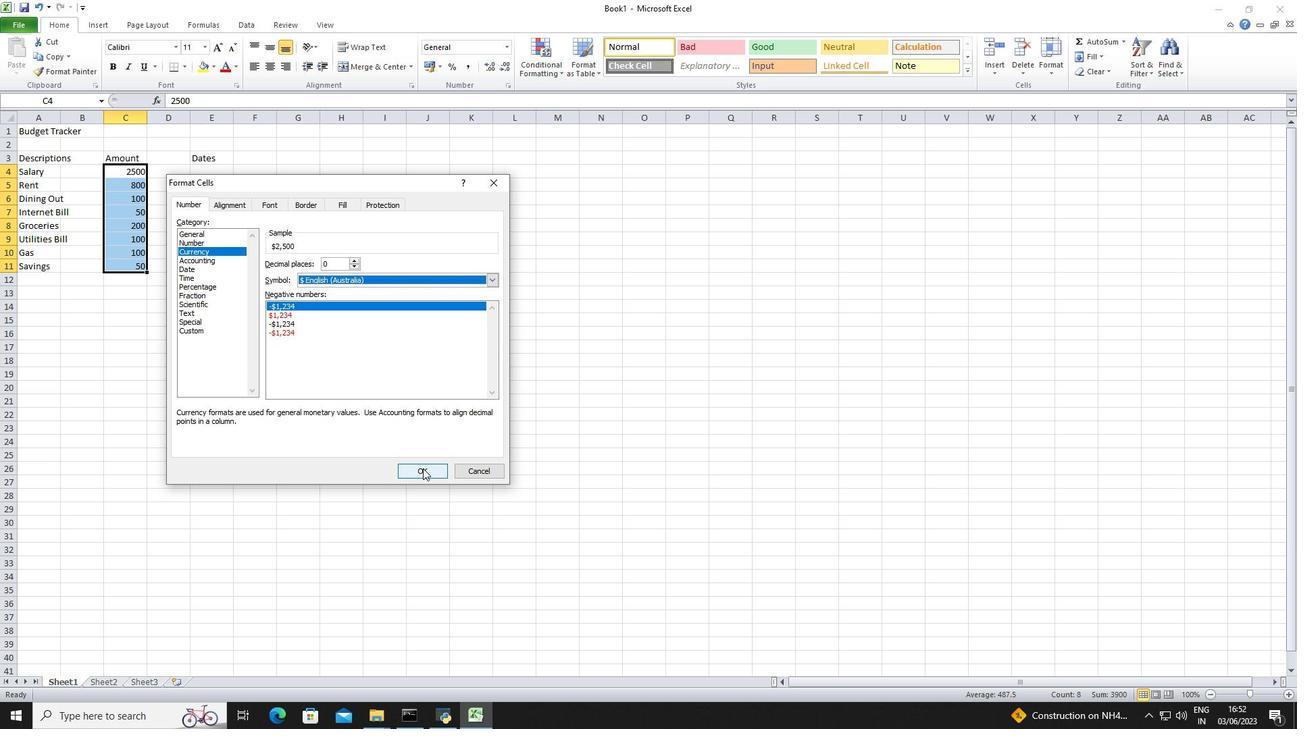 
Action: Mouse moved to (216, 170)
Screenshot: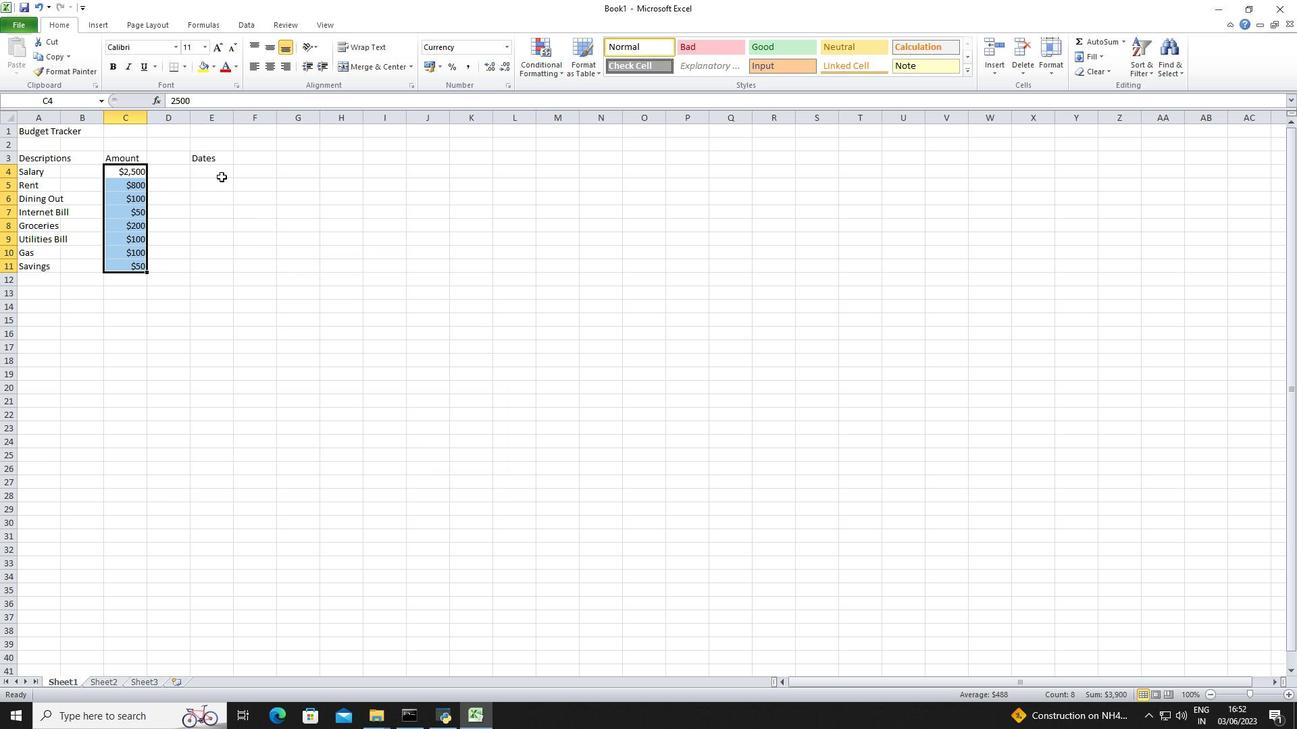 
Action: Mouse pressed left at (216, 170)
Screenshot: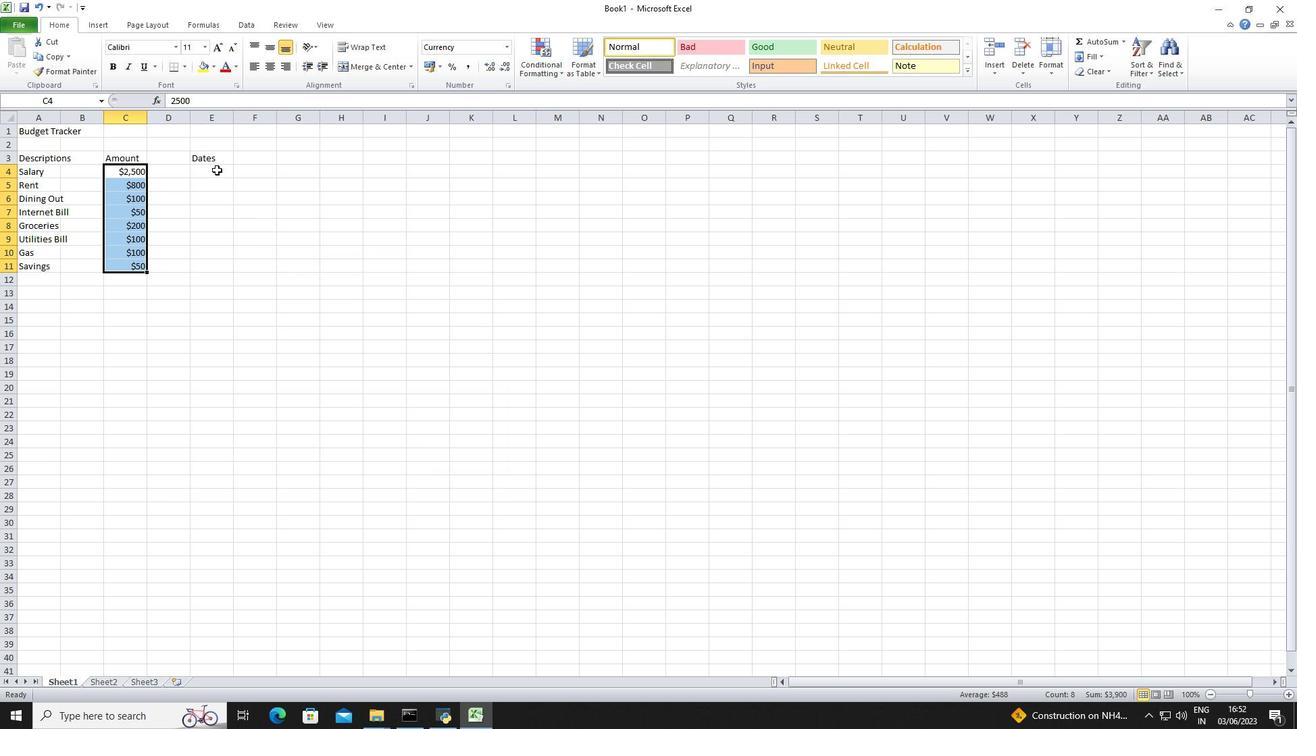 
Action: Key pressed 2023-05-01<Key.enter>2023-05-05<Key.enter>2023-05-10<Key.enter>2023-05-15<Key.enter>2023-05-19<Key.enter>2023-05-22<Key.enter>2023-05-25<Key.enter>2023-05-30<Key.enter>
Screenshot: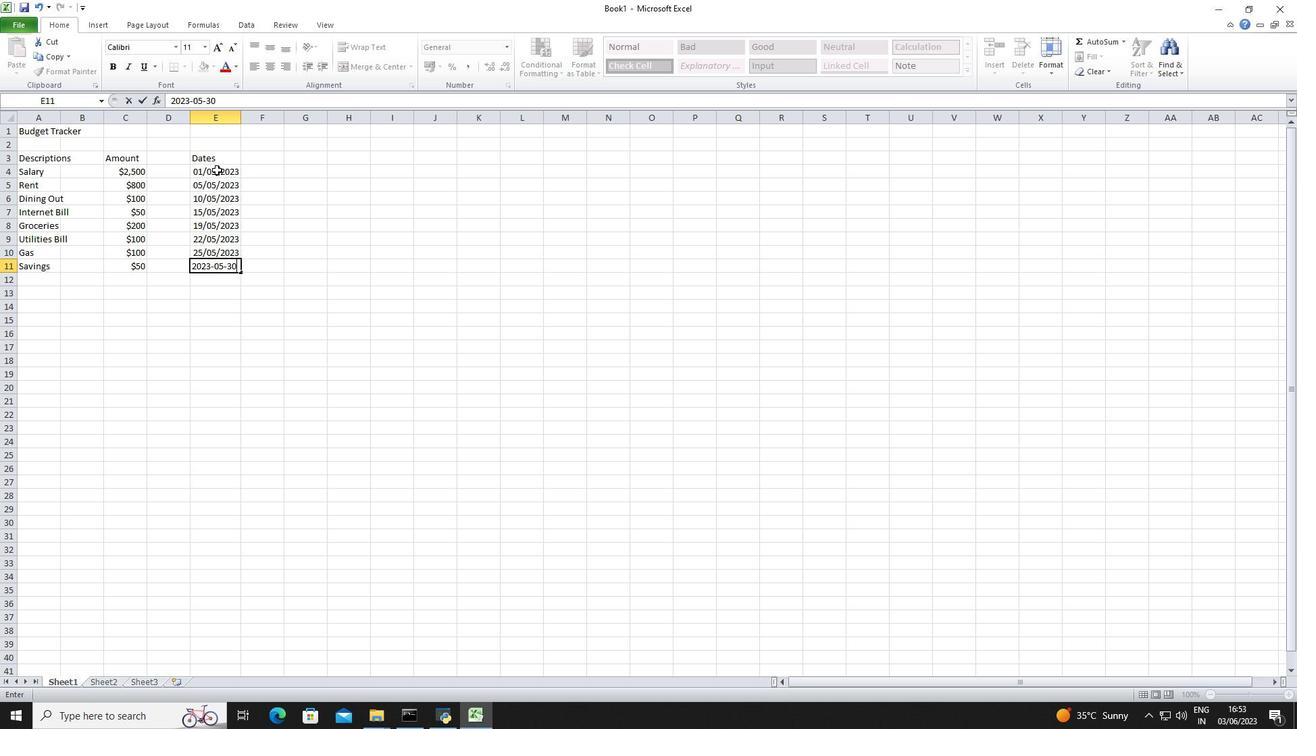 
Action: Mouse pressed left at (216, 170)
Screenshot: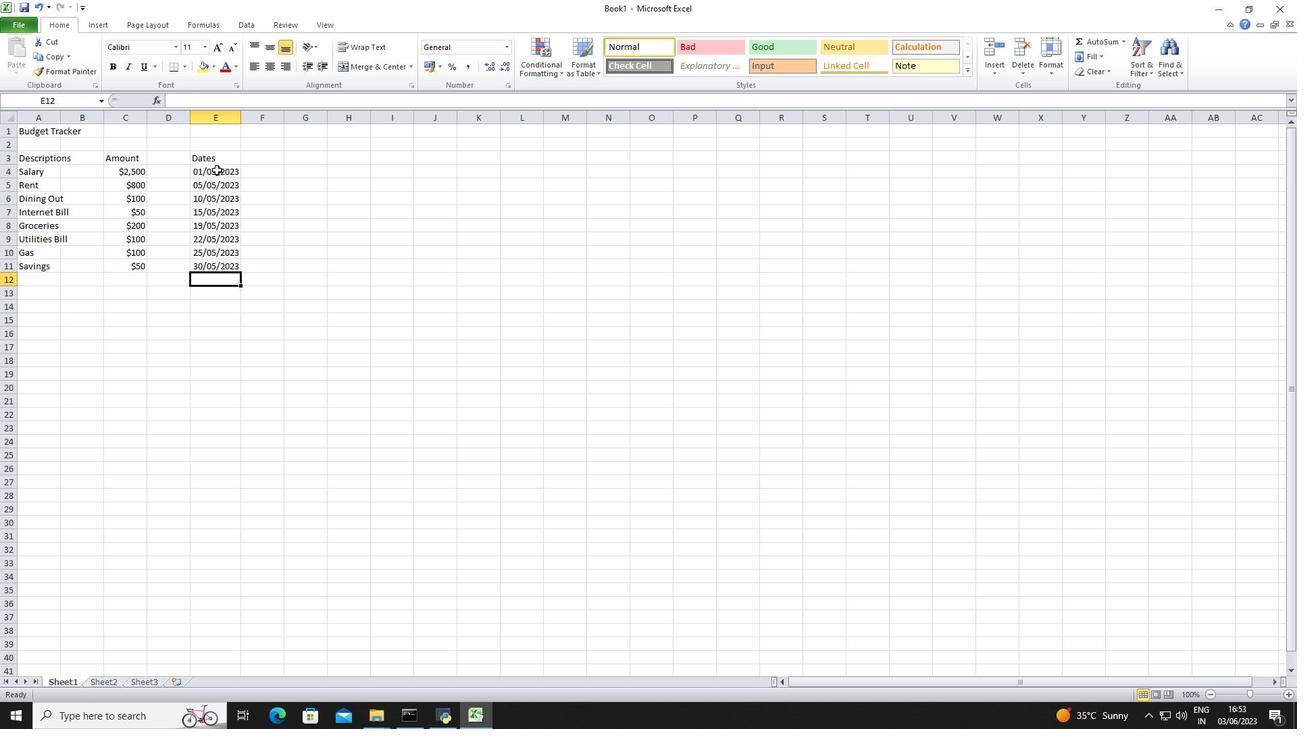 
Action: Mouse moved to (220, 235)
Screenshot: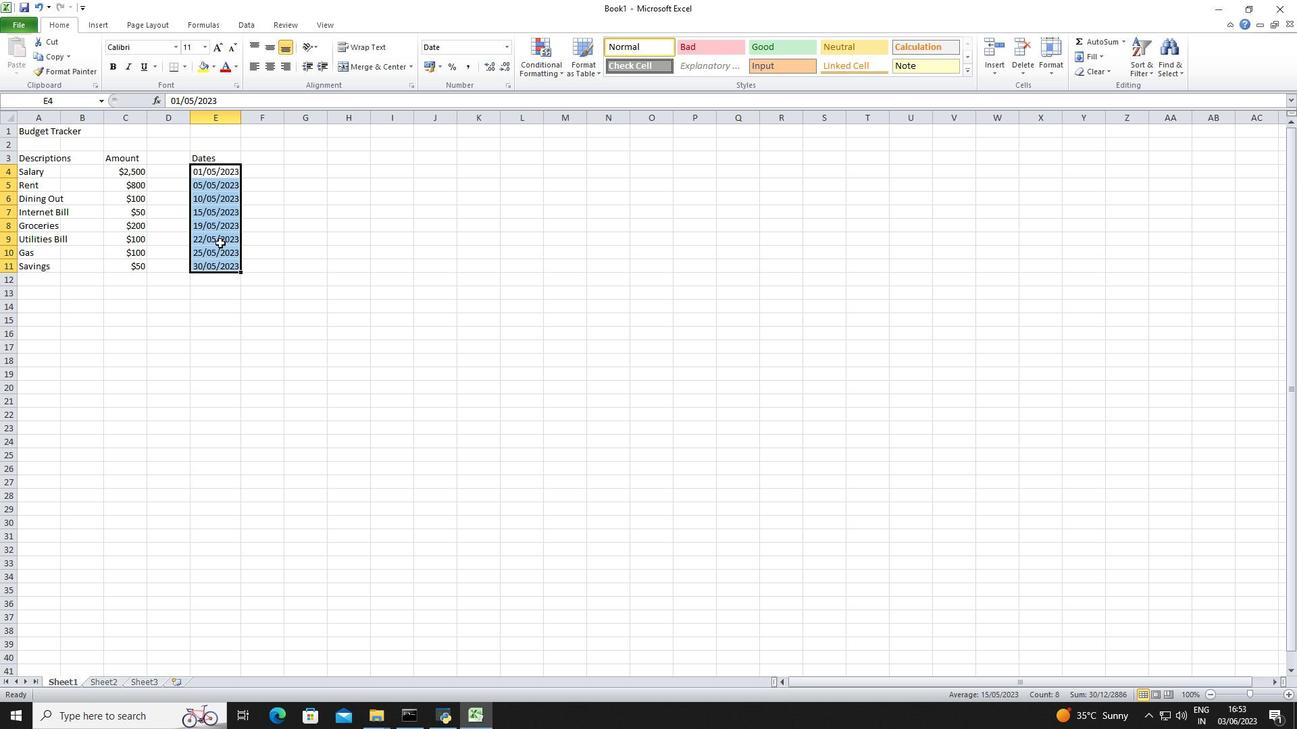 
Action: Mouse pressed right at (220, 235)
Screenshot: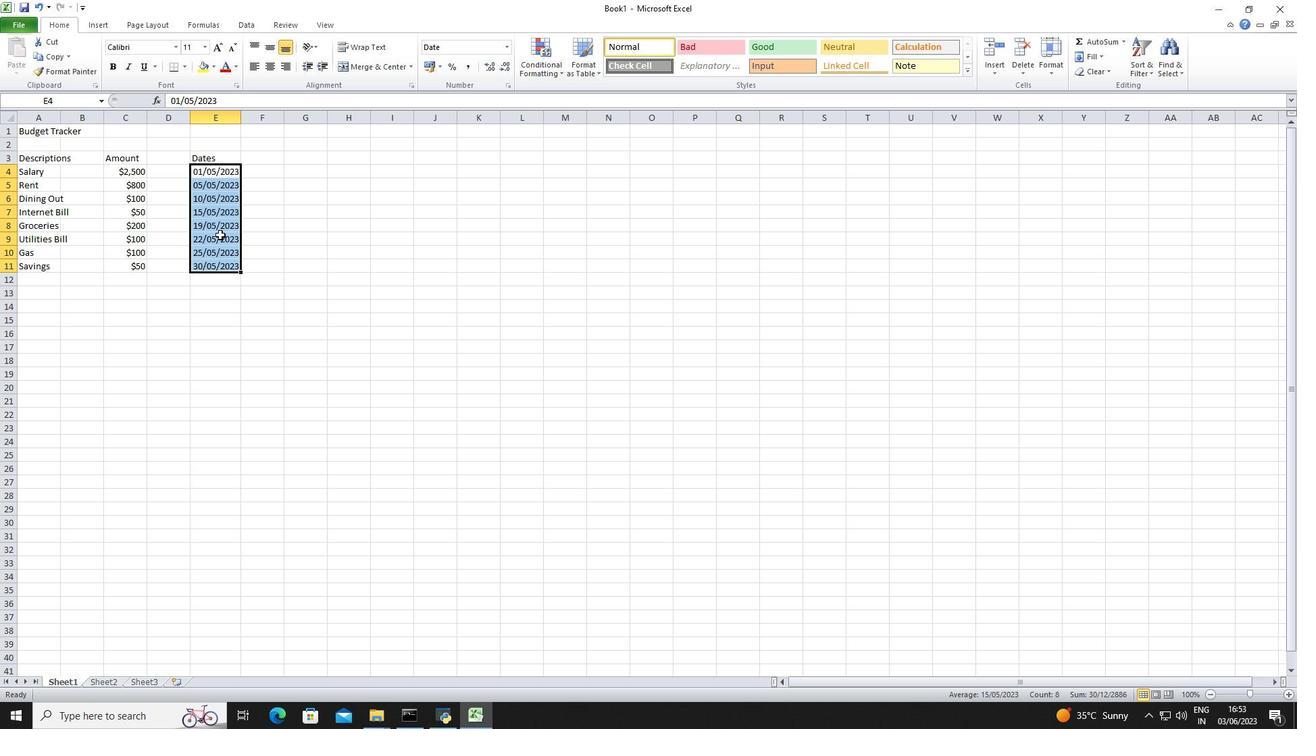 
Action: Mouse moved to (267, 419)
Screenshot: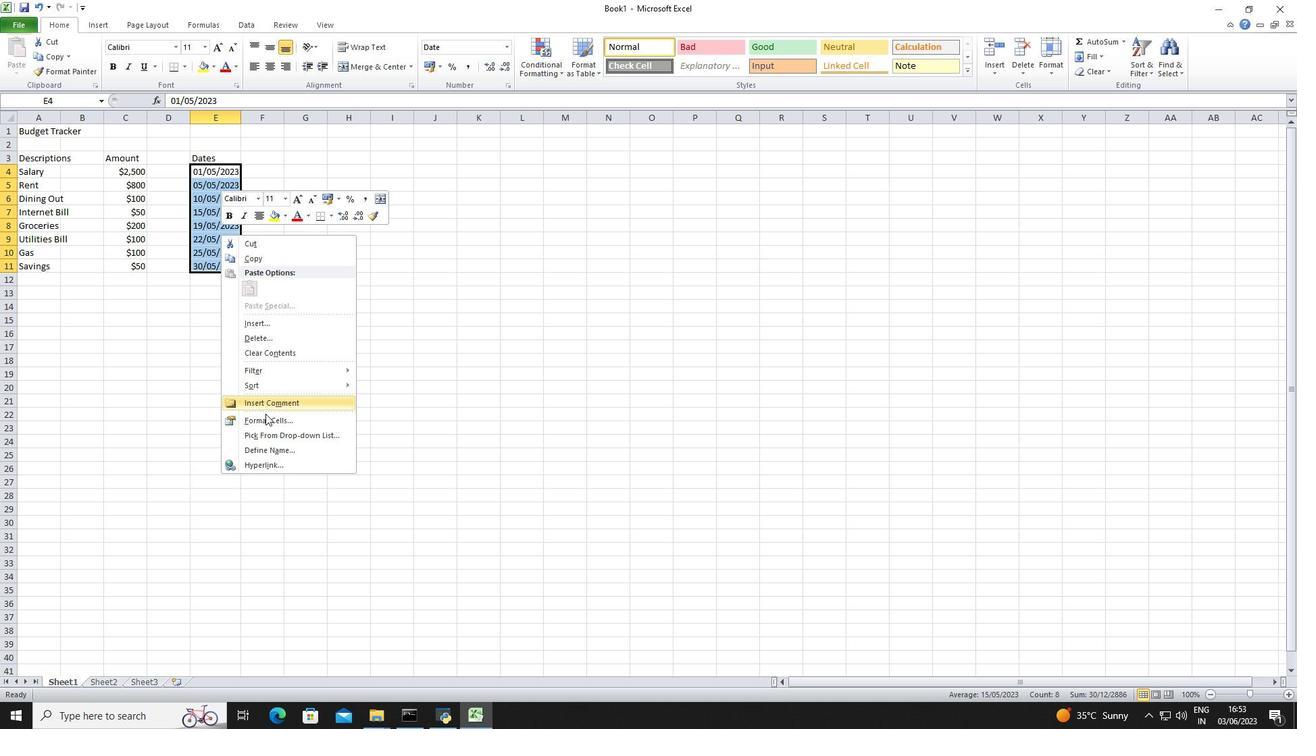 
Action: Mouse pressed left at (267, 419)
Screenshot: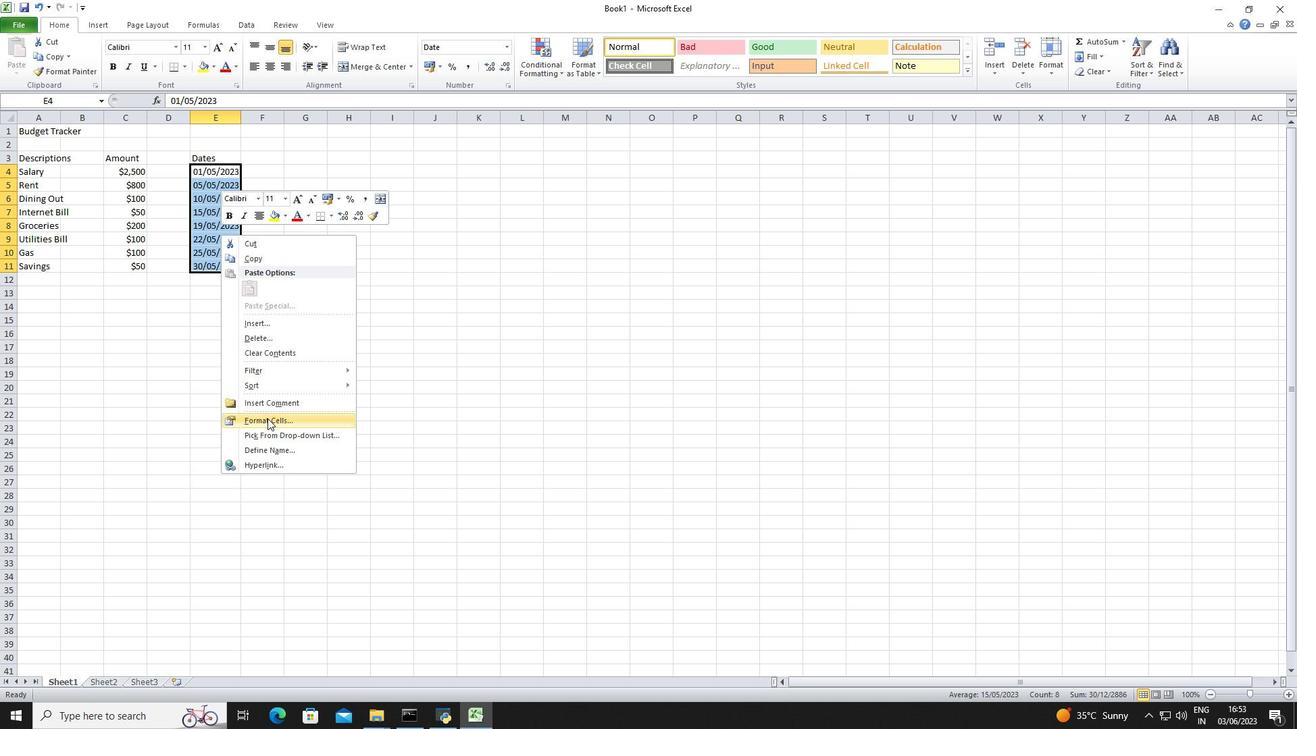 
Action: Mouse moved to (139, 415)
Screenshot: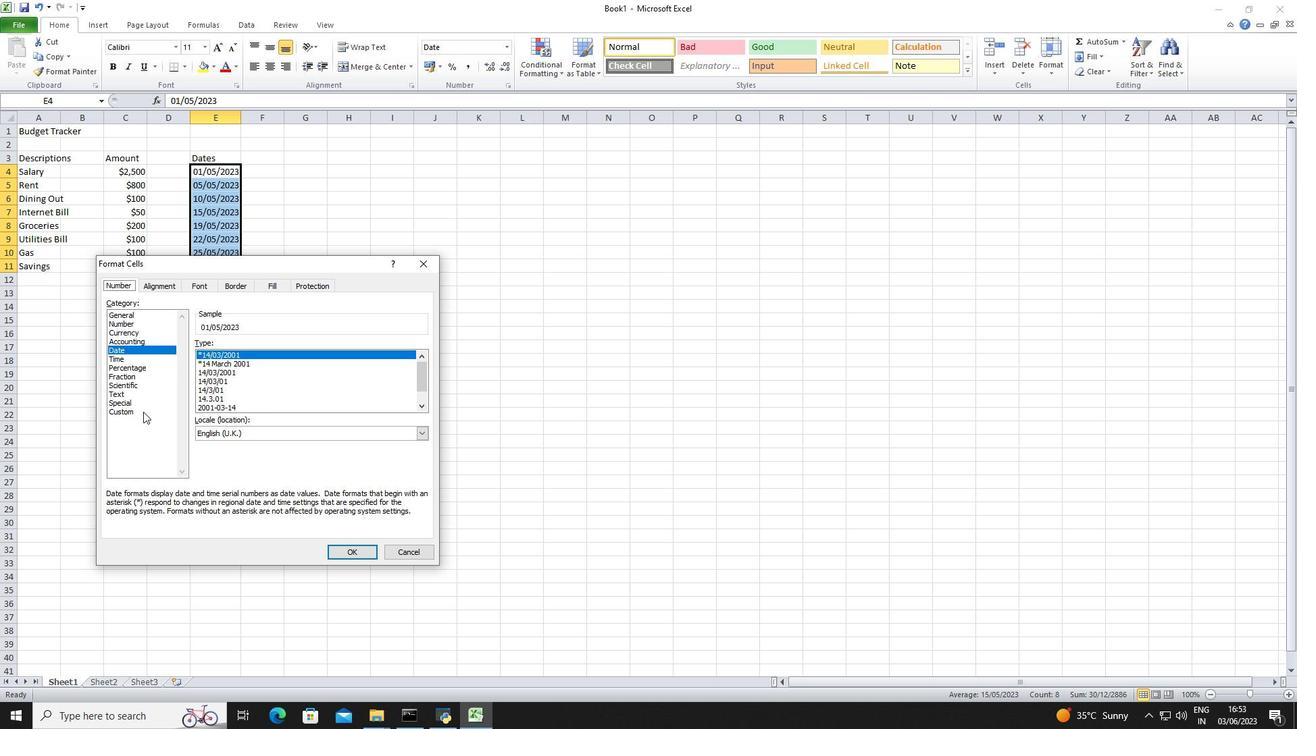 
Action: Mouse pressed left at (139, 415)
Screenshot: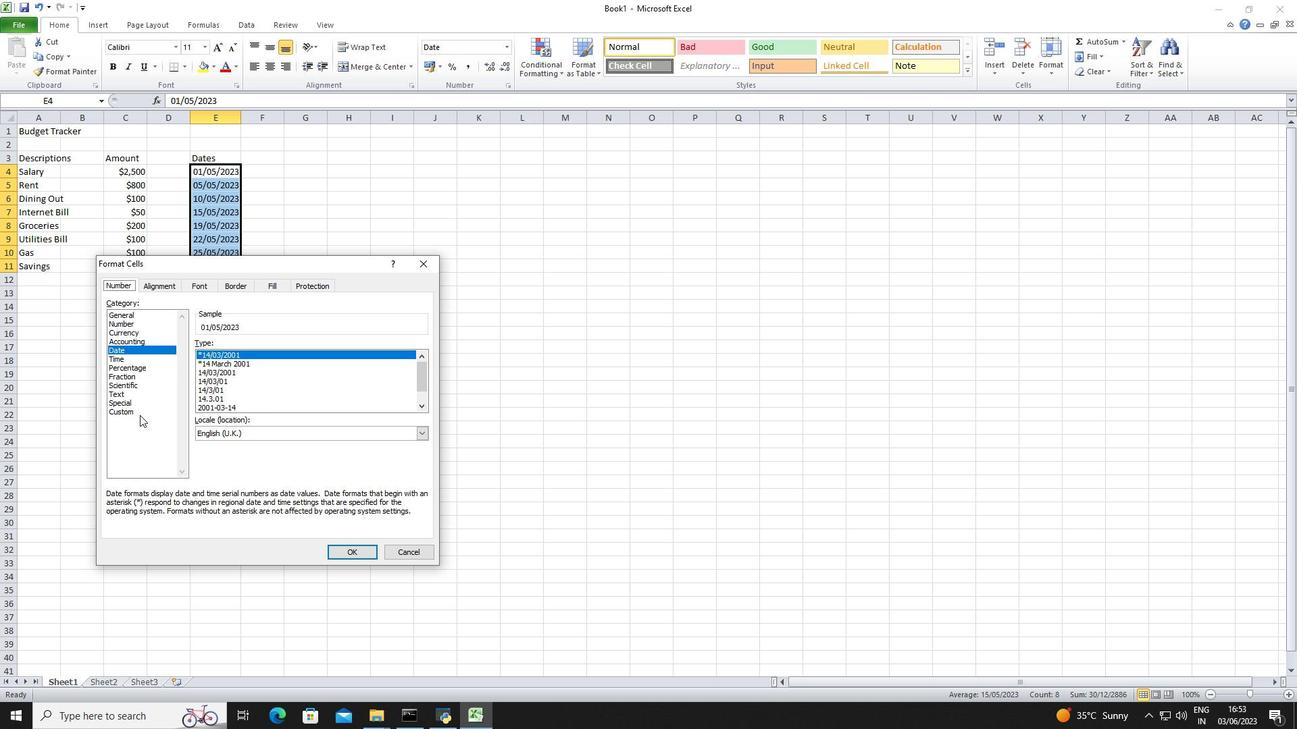 
Action: Mouse moved to (223, 422)
Screenshot: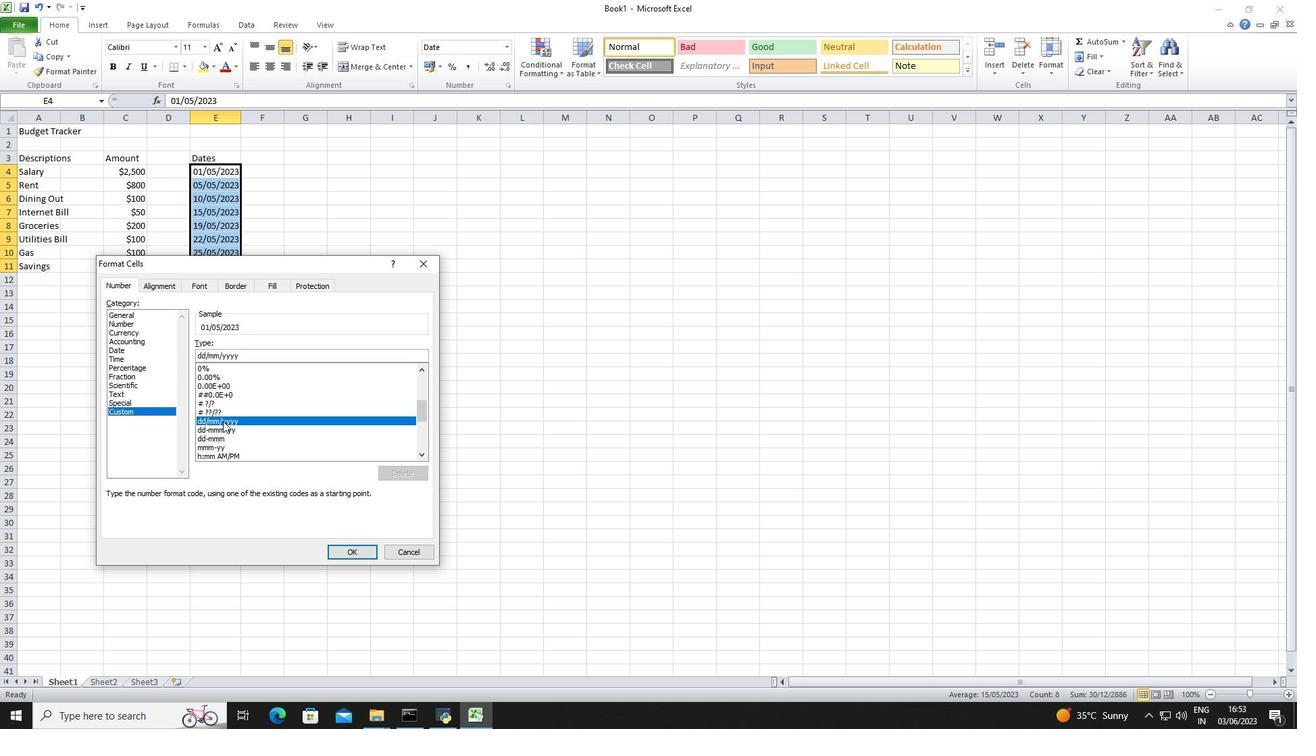 
Action: Mouse scrolled (223, 421) with delta (0, 0)
Screenshot: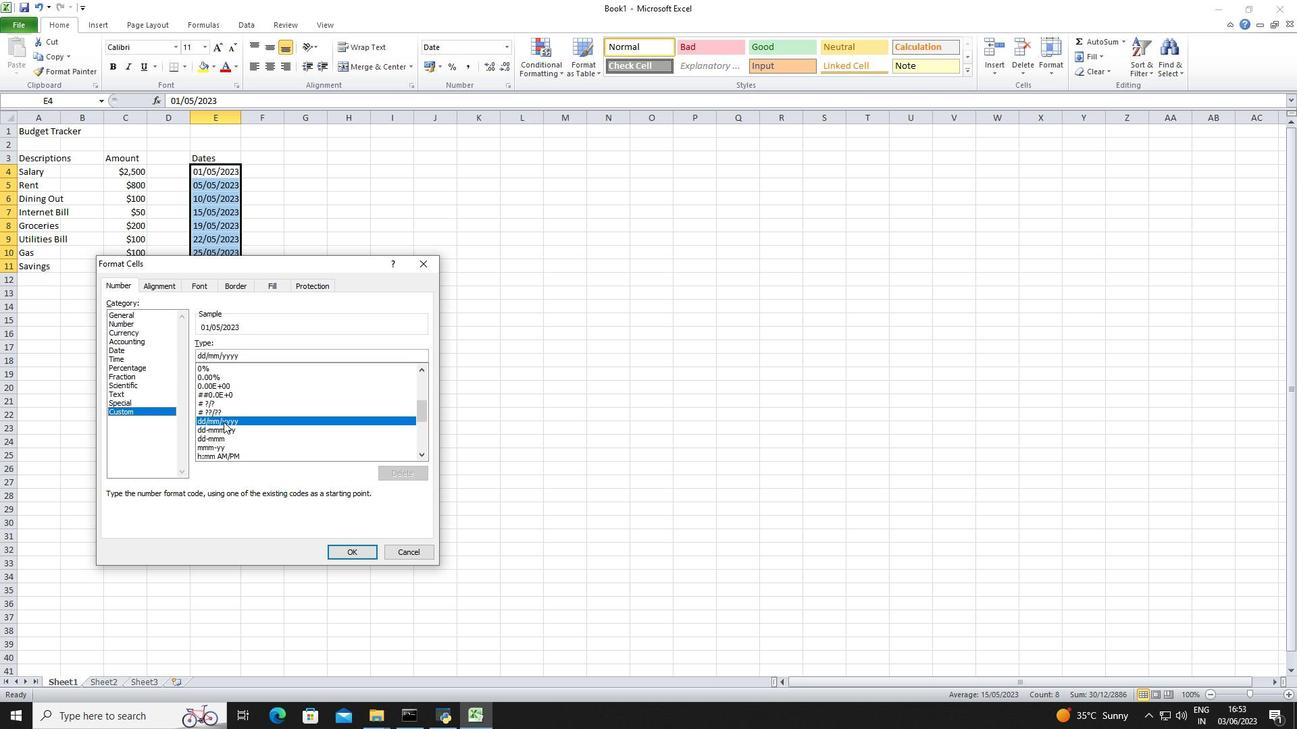 
Action: Mouse scrolled (223, 421) with delta (0, 0)
Screenshot: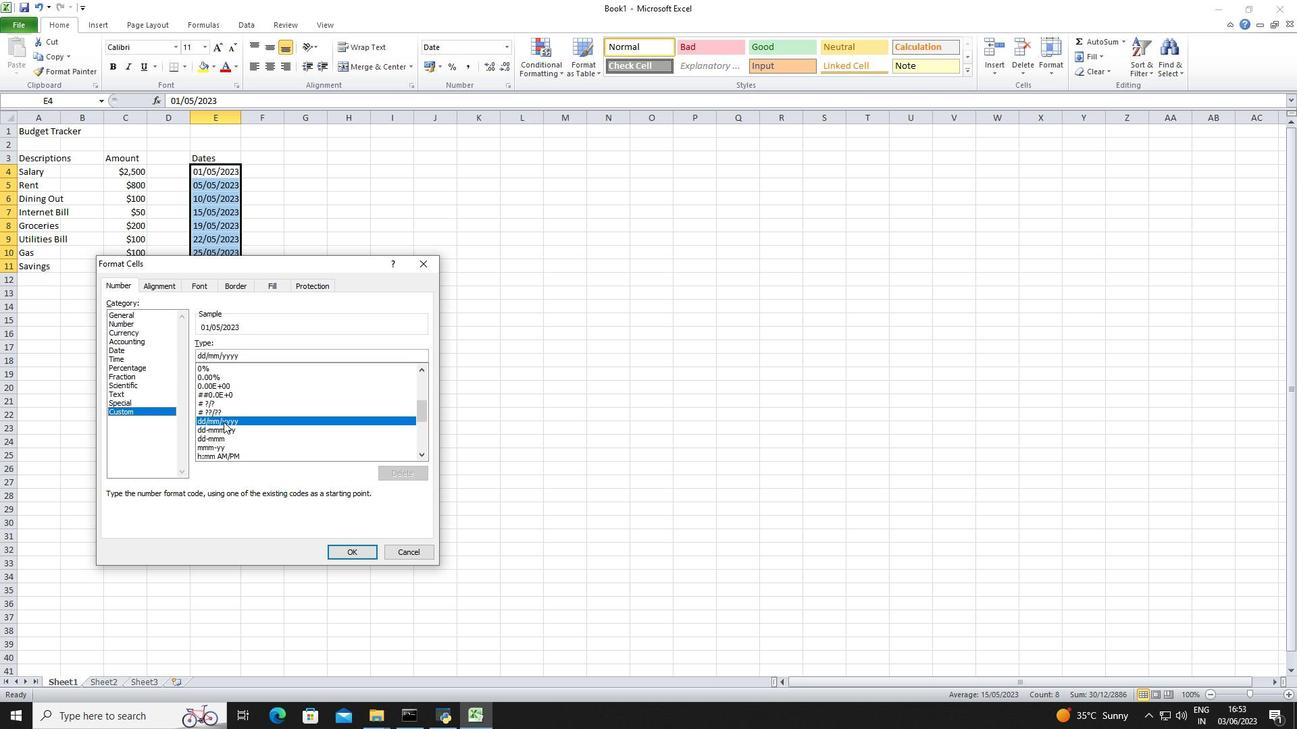 
Action: Mouse scrolled (223, 421) with delta (0, 0)
Screenshot: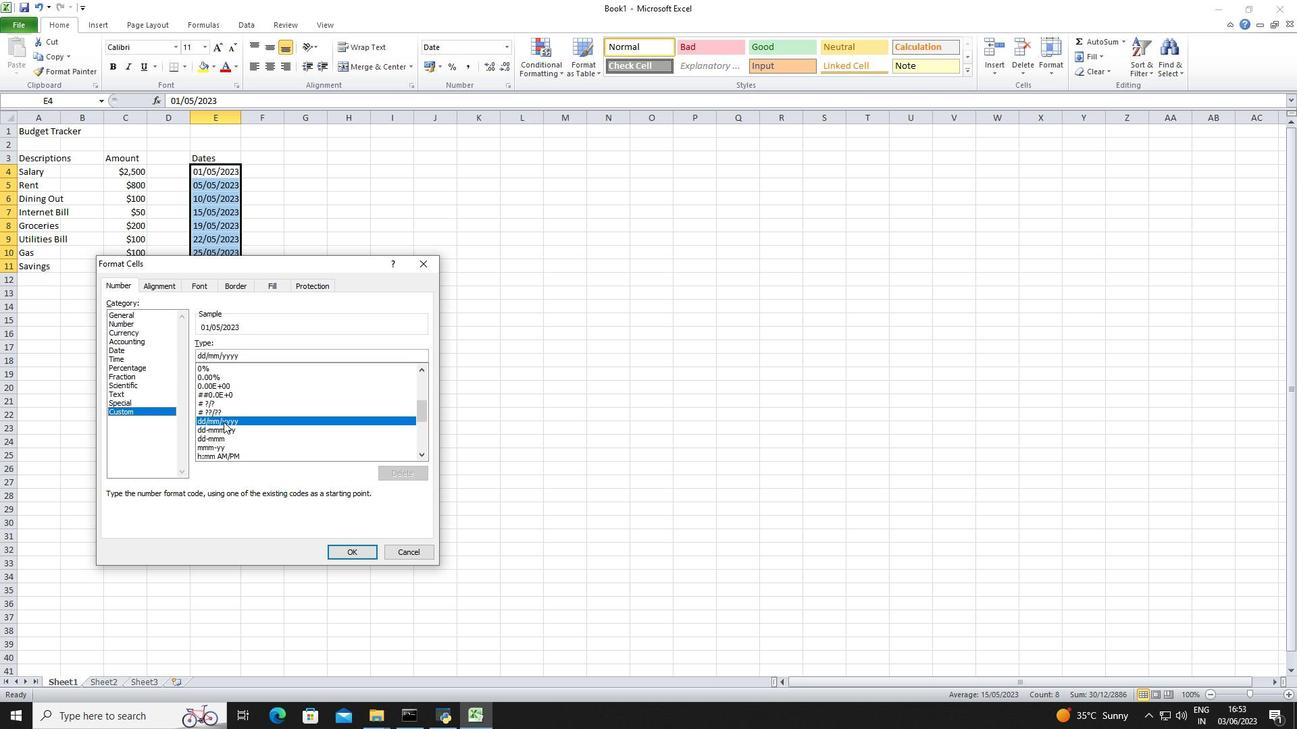 
Action: Mouse moved to (250, 356)
Screenshot: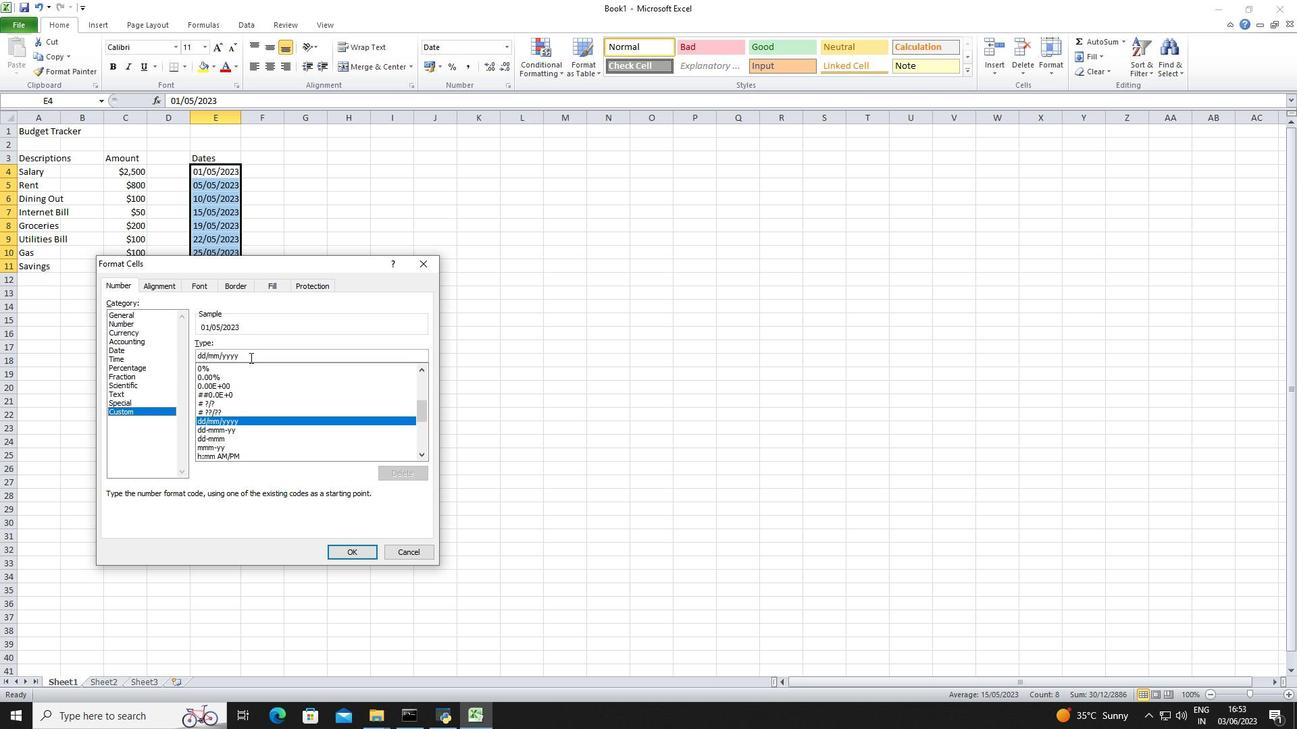 
Action: Mouse pressed left at (250, 356)
Screenshot: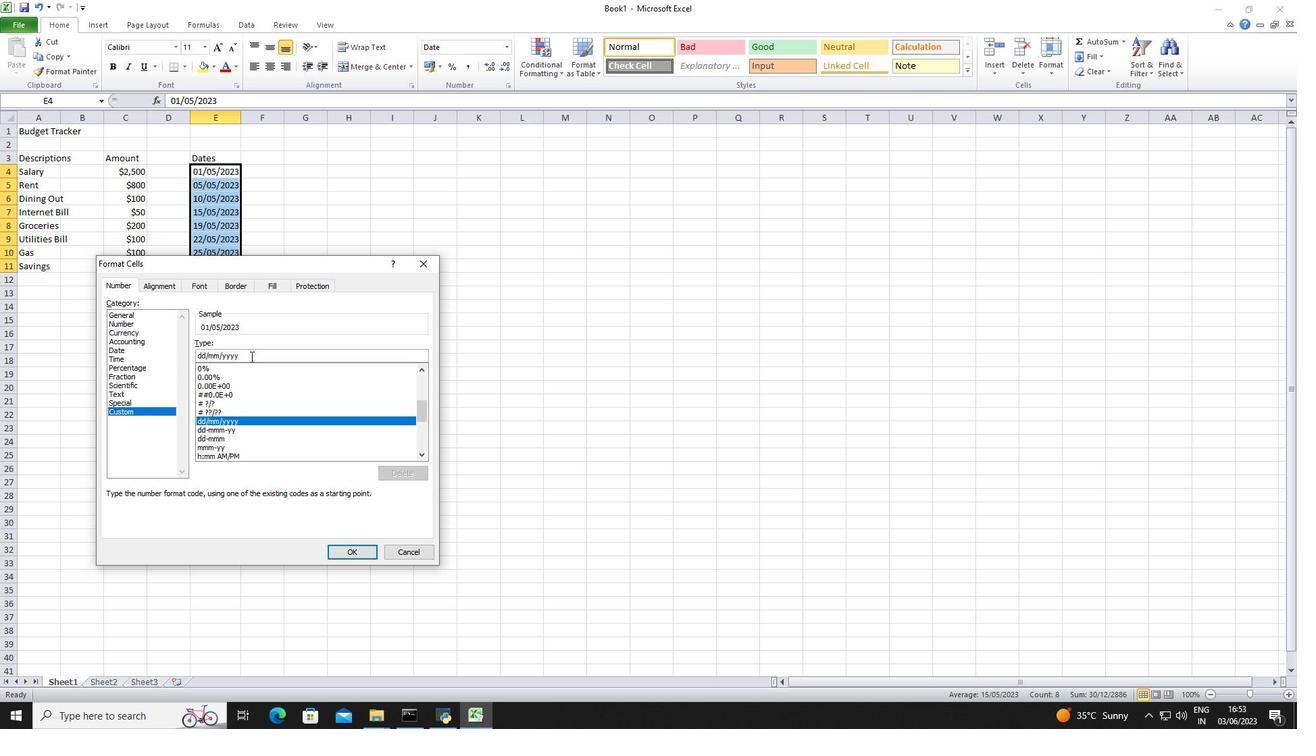 
Action: Mouse pressed left at (250, 356)
Screenshot: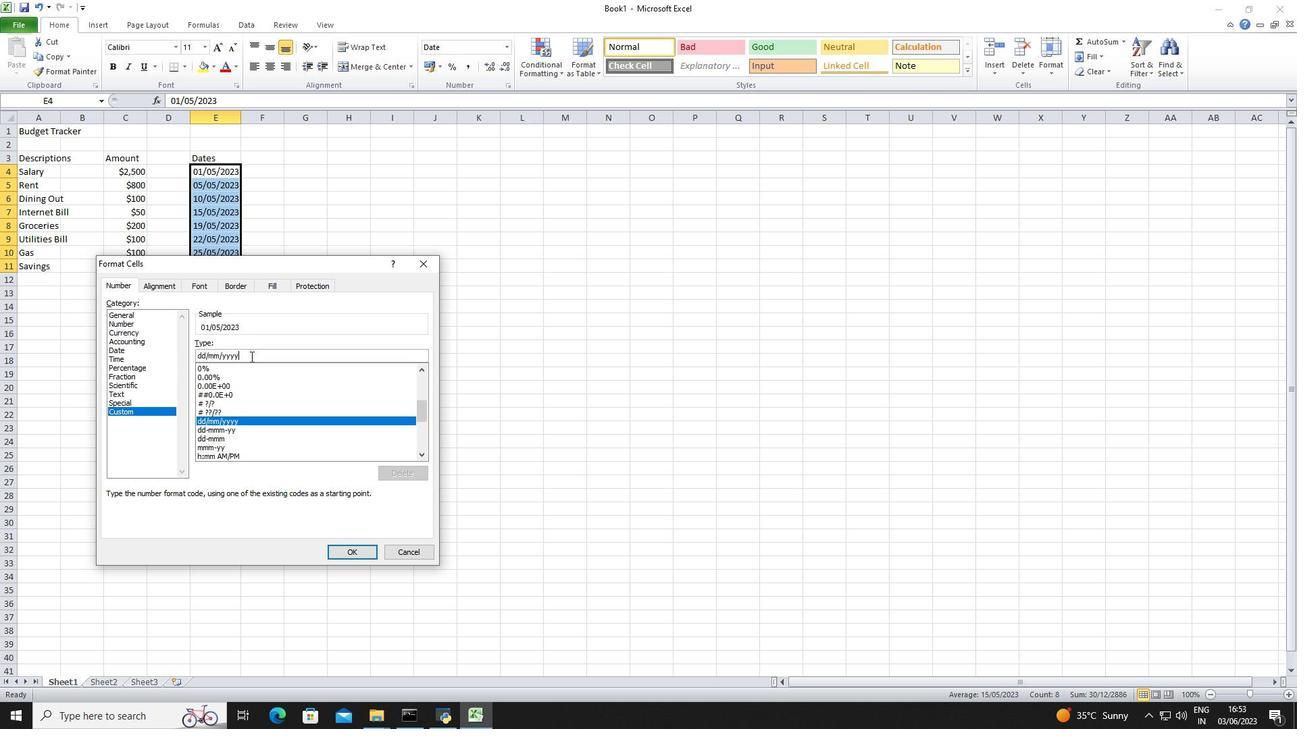 
Action: Mouse moved to (252, 355)
Screenshot: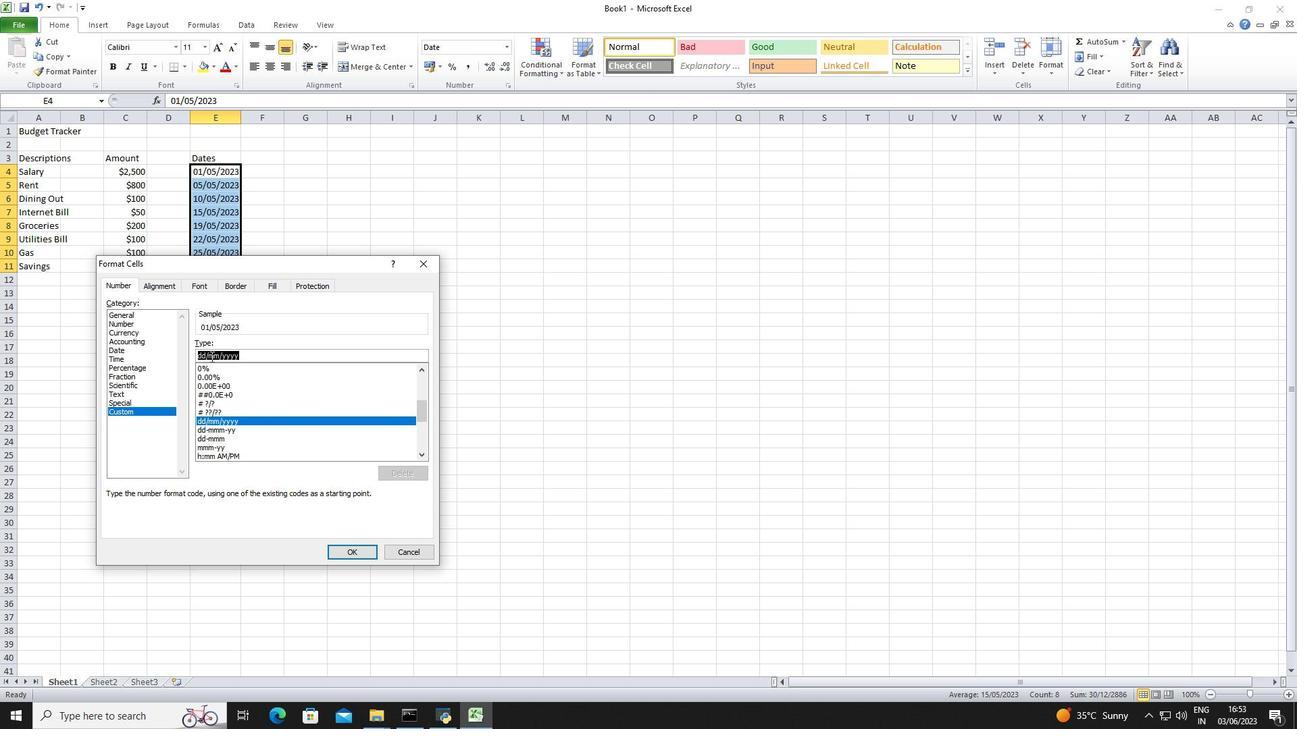 
Action: Key pressed yyyy-mm-dd
Screenshot: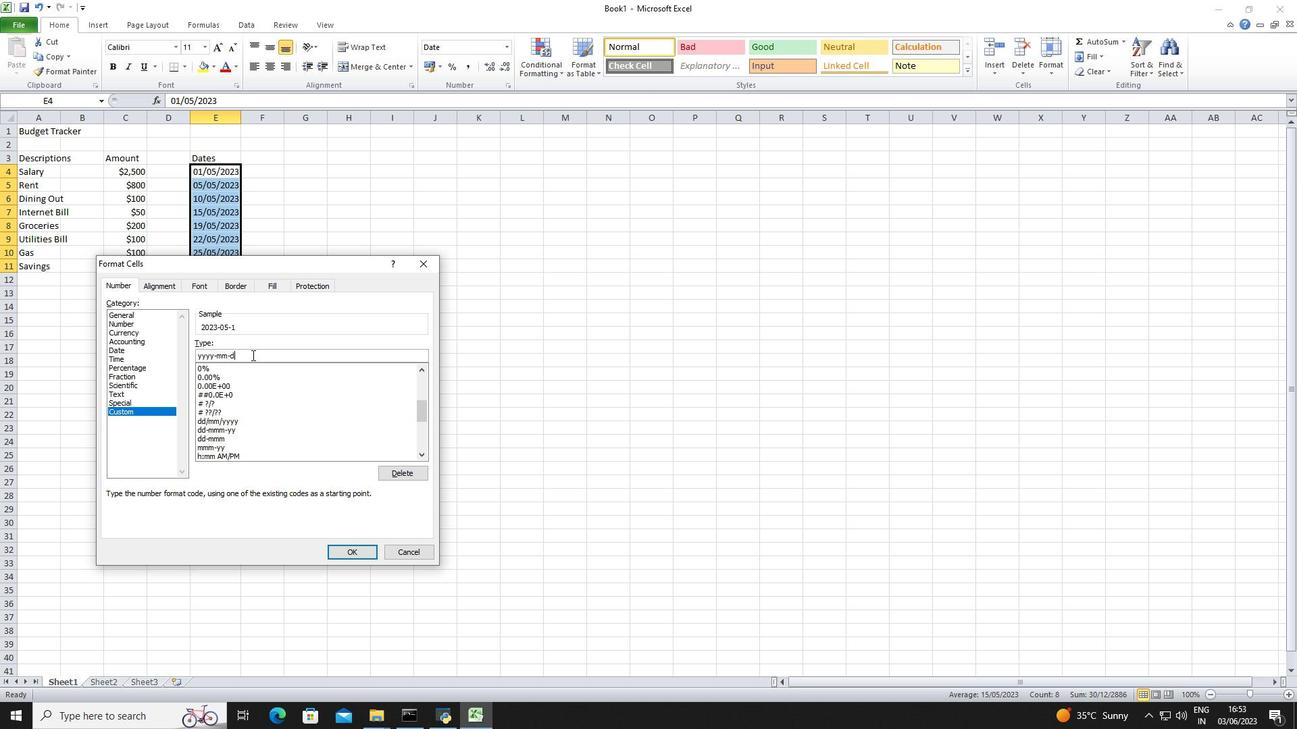 
Action: Mouse moved to (366, 555)
Screenshot: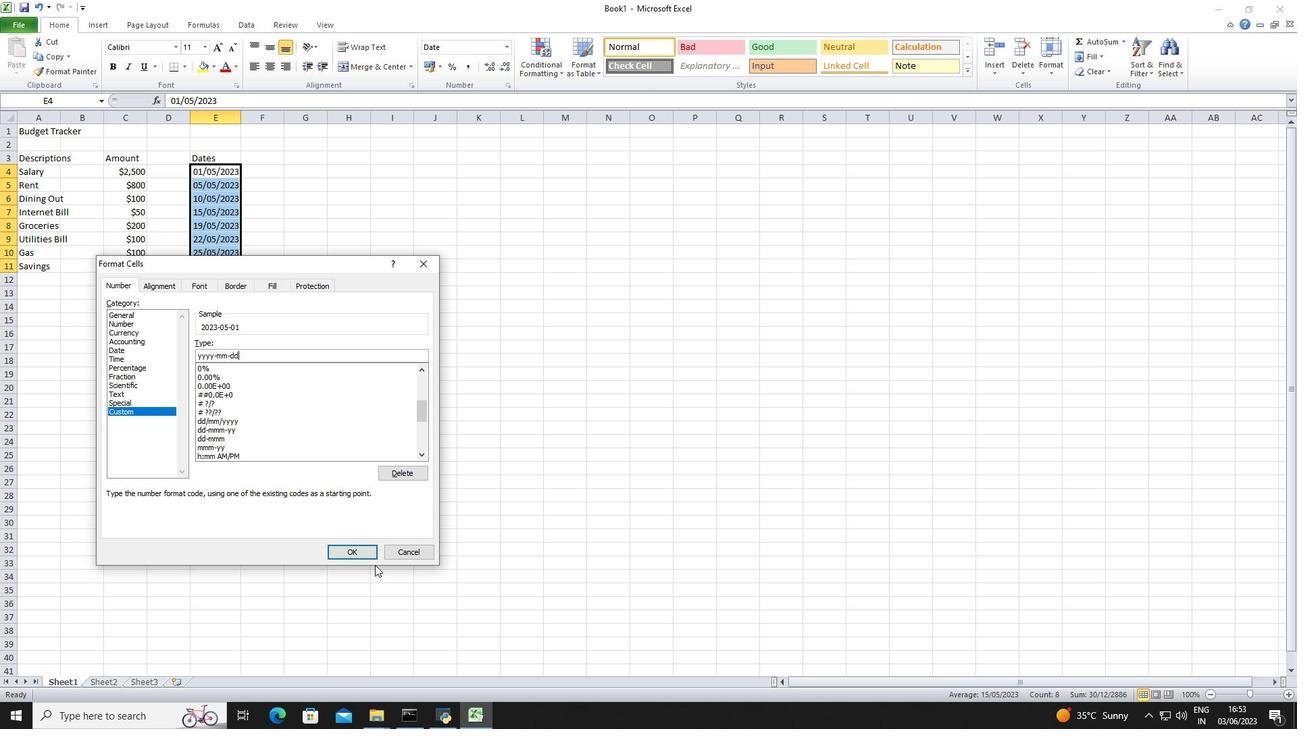 
Action: Mouse pressed left at (366, 555)
Screenshot: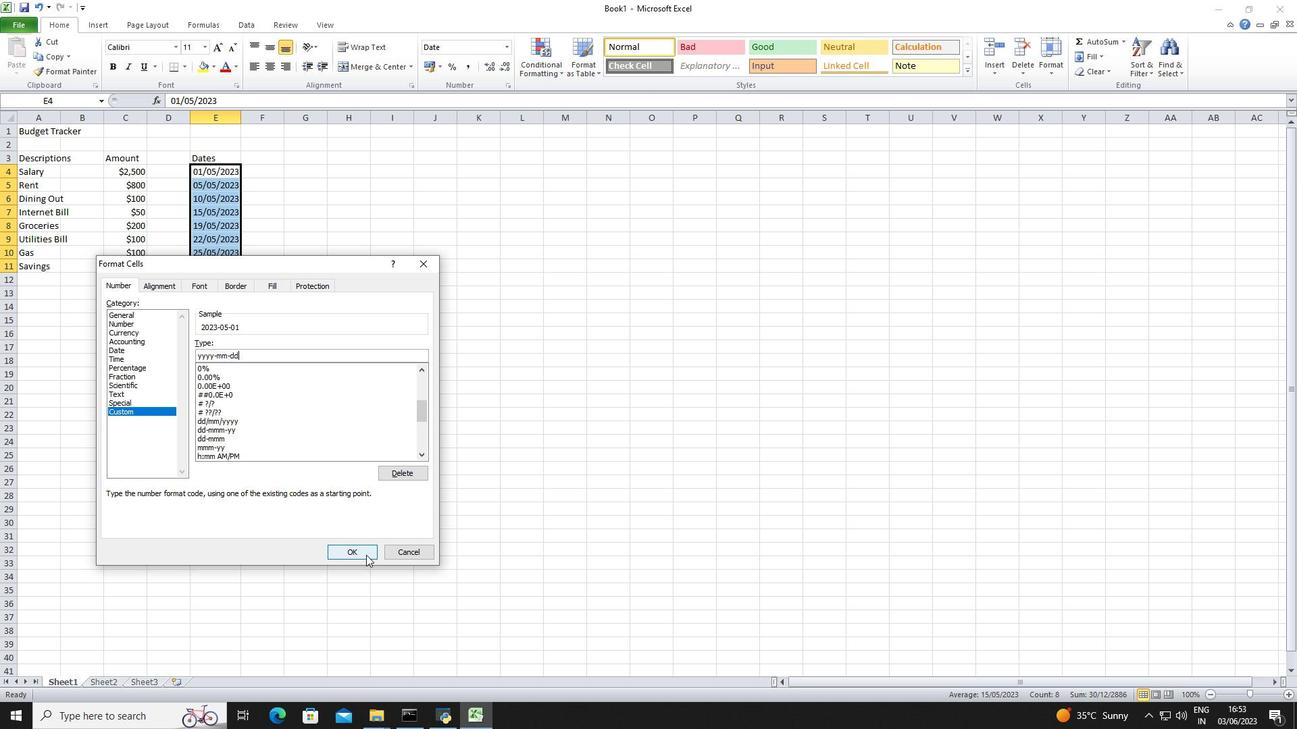 
Action: Mouse moved to (306, 155)
Screenshot: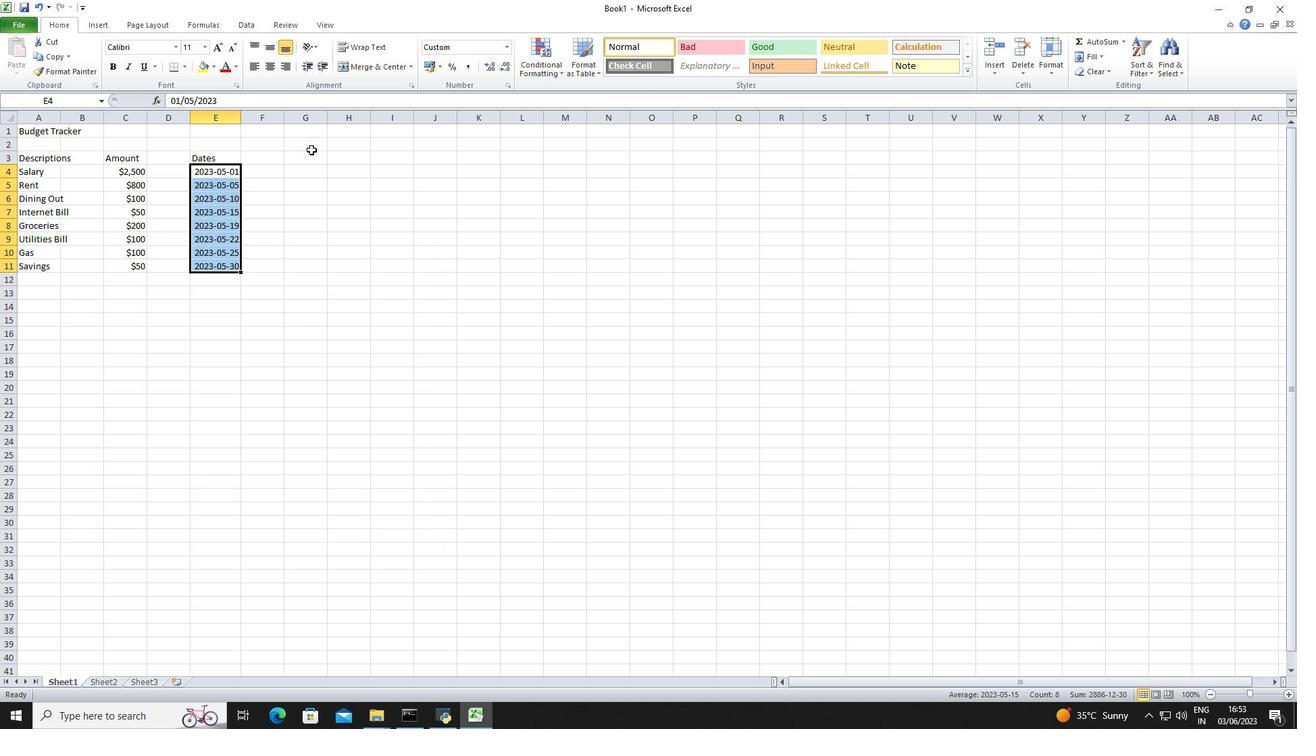 
Action: Mouse pressed left at (306, 155)
Screenshot: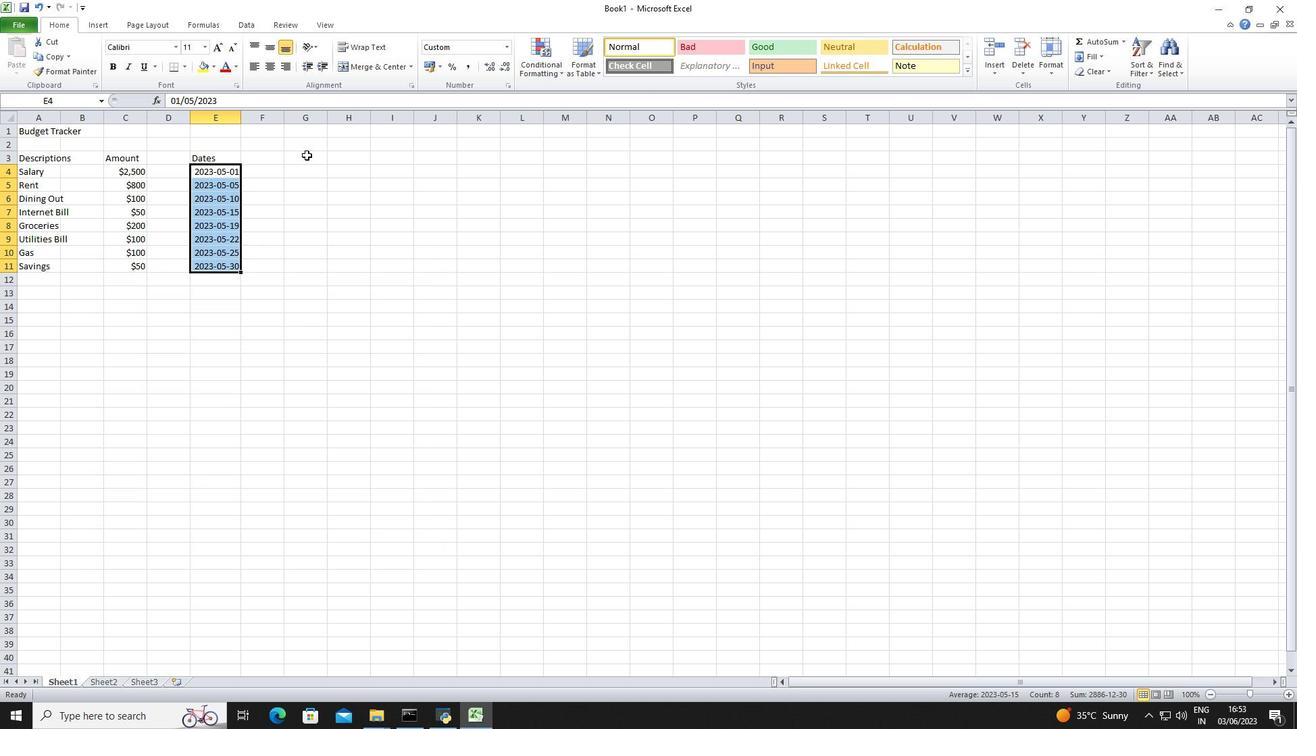 
Action: Key pressed <Key.shift>Income/<Key.shift>Expenses<Key.down><Key.shift>Income
Screenshot: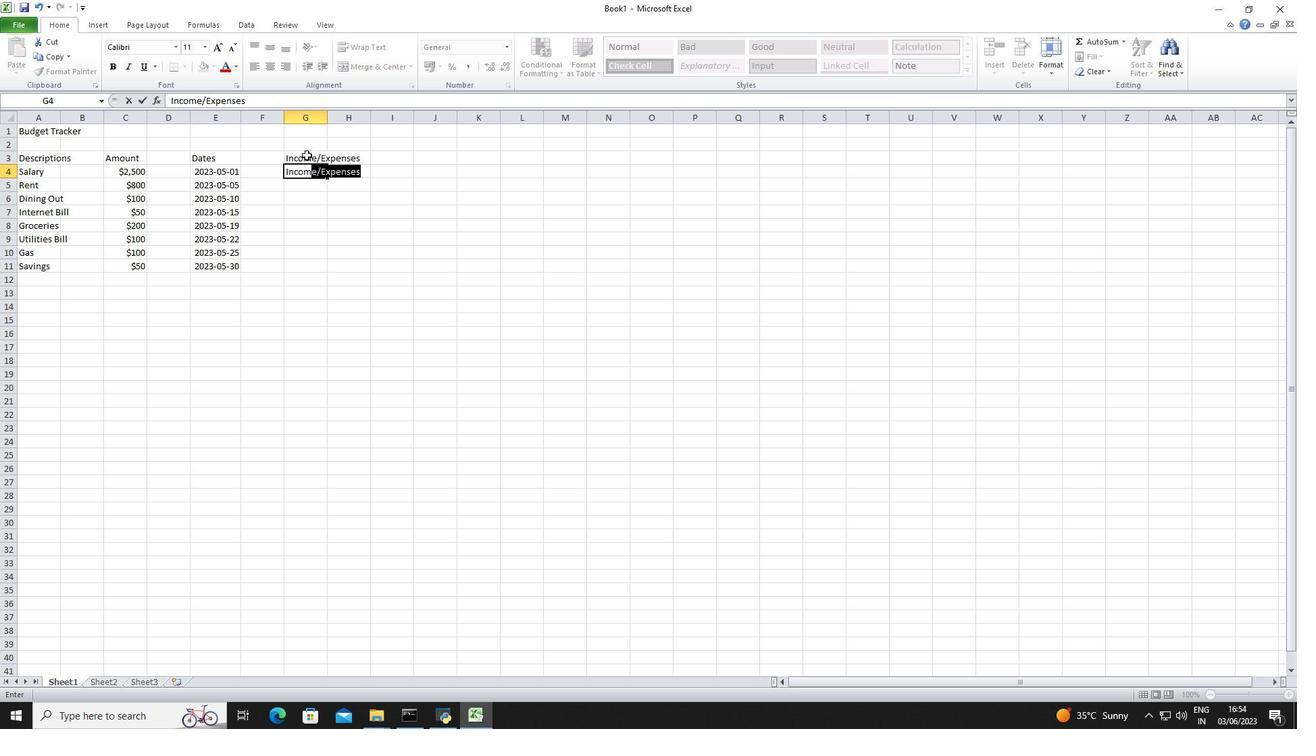 
Action: Mouse moved to (318, 166)
Screenshot: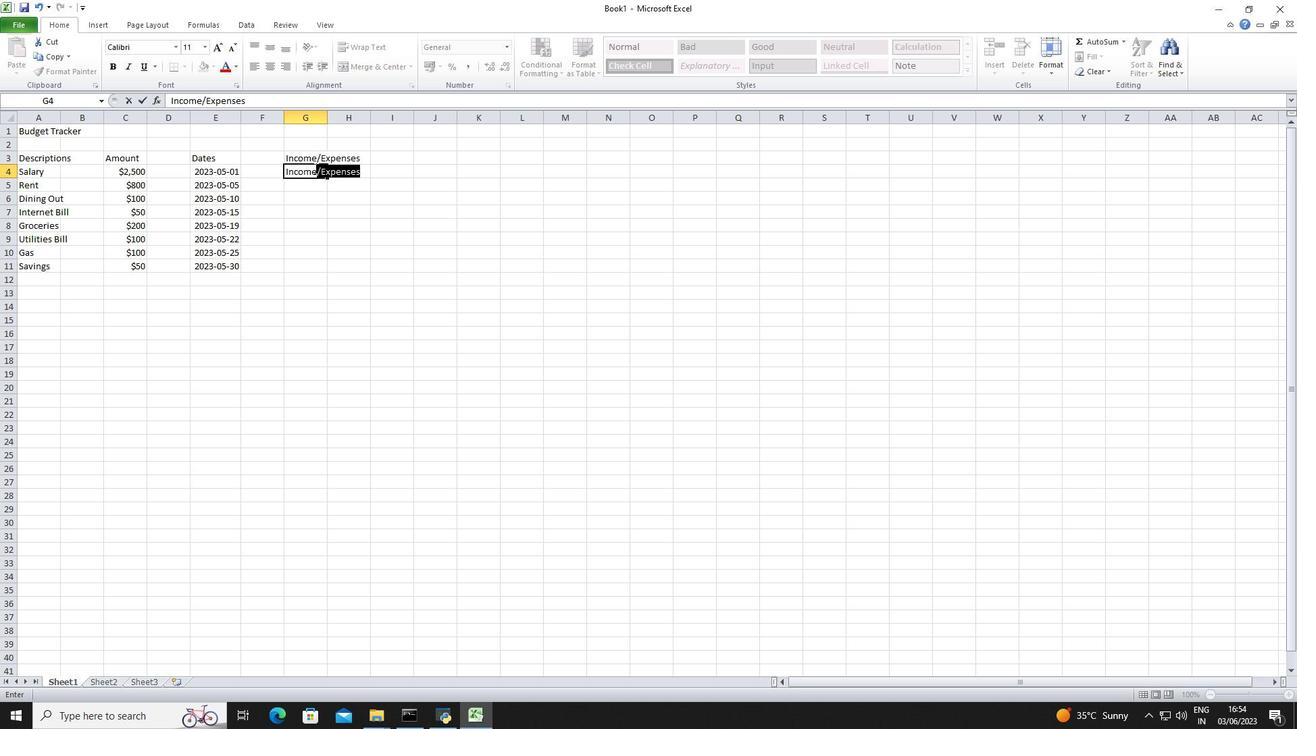 
Action: Mouse pressed left at (318, 166)
Screenshot: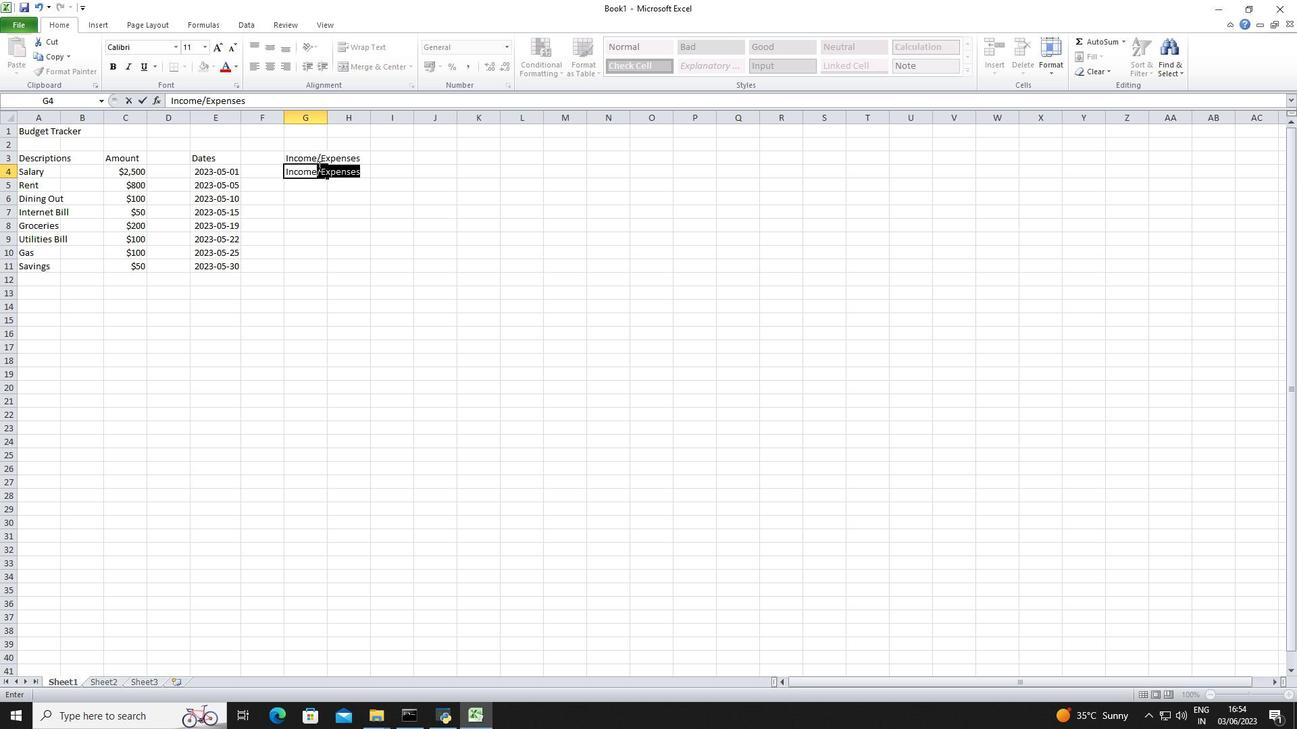 
Action: Mouse moved to (366, 153)
Screenshot: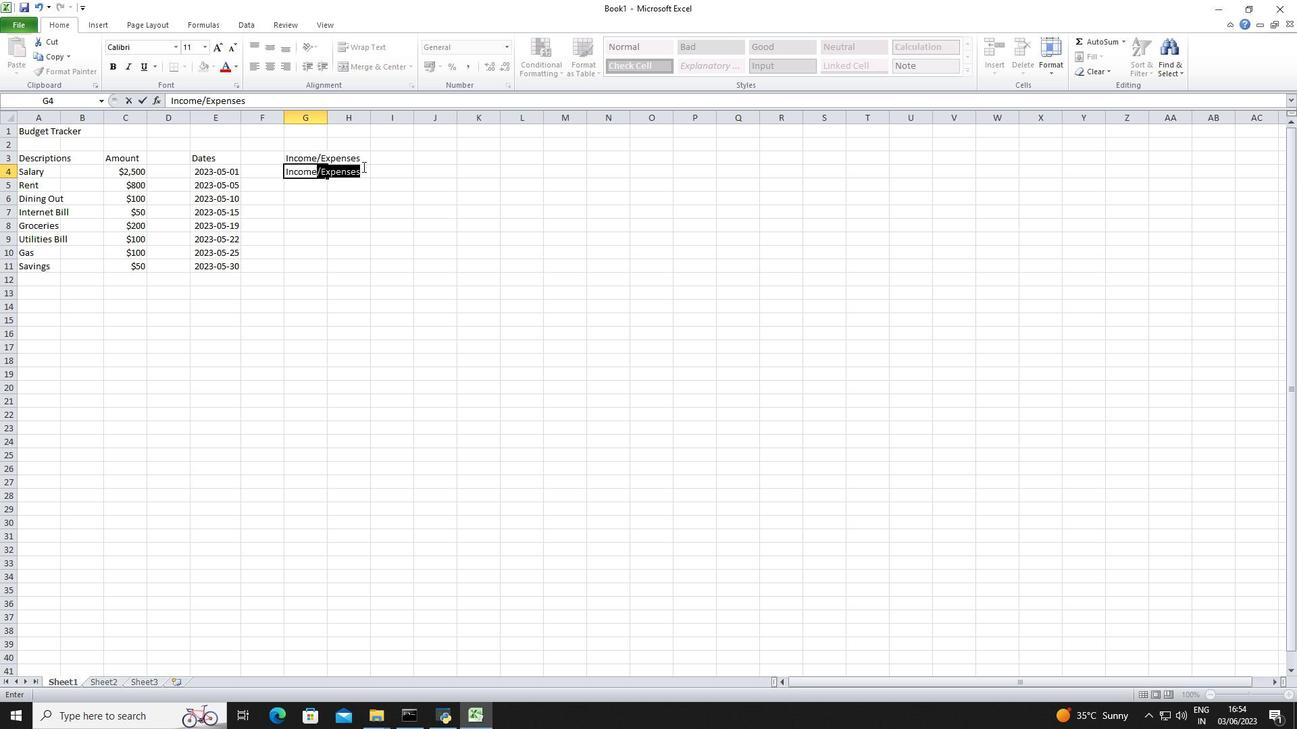 
Action: Key pressed <Key.backspace><Key.down><Key.down><Key.enter><Key.shift>Expense<Key.enter><Key.shift><Key.shift><Key.shift>Expense<Key.enter><Key.shift>Expense<Key.enter><Key.shift>Expense<Key.enter><Key.shift>Expense<Key.enter><Key.shift>Expense<Key.enter><Key.shift><Key.shift><Key.shift><Key.shift><Key.shift><Key.shift><Key.shift>Income<Key.down><Key.right><Key.right>ctrl+S<Key.shift>Dashboard<Key.shift>Receipt<Key.enter>
Screenshot: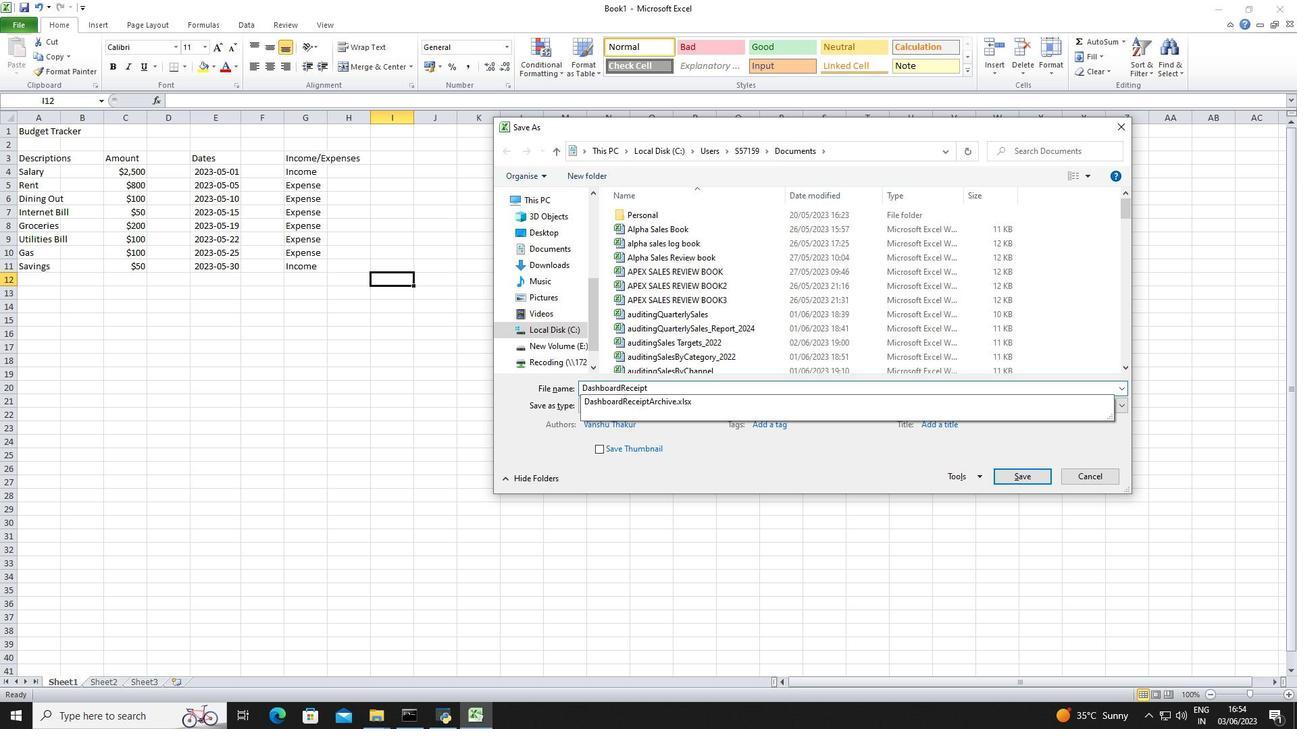 
